 Task: In the  document sepf.odt Select the text and change paragraph spacing to  '1.5' Change page orientation to  'Landscape' Add Page color Navy Blue
Action: Mouse moved to (290, 469)
Screenshot: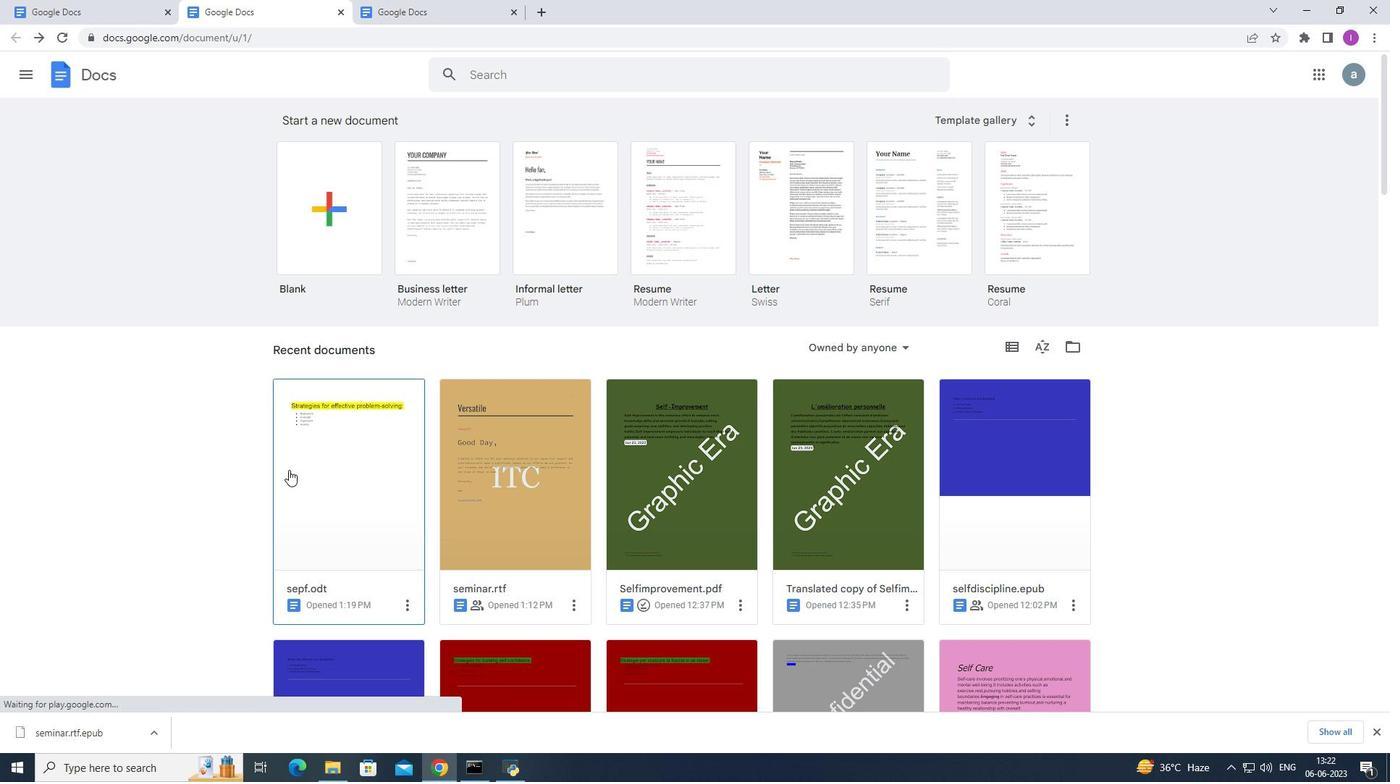 
Action: Mouse pressed left at (290, 469)
Screenshot: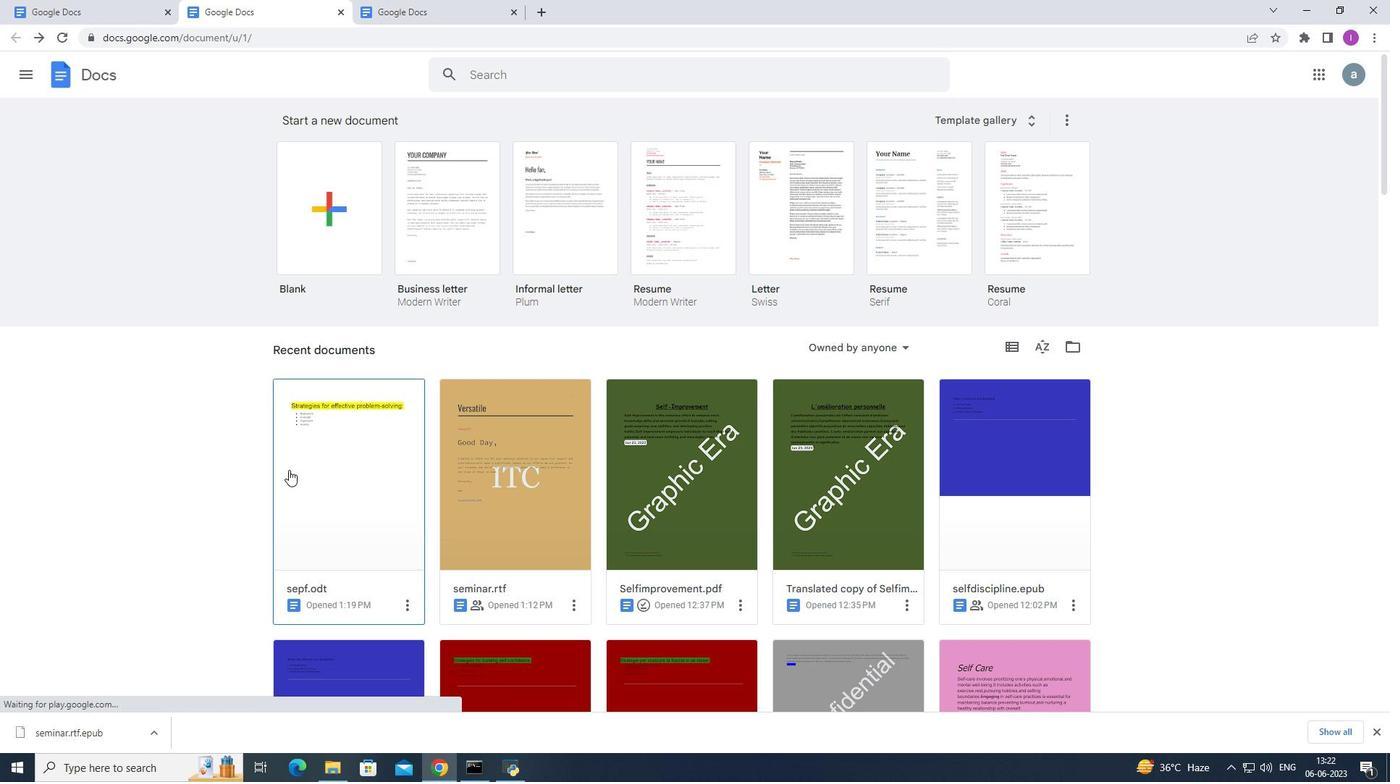 
Action: Mouse moved to (443, 251)
Screenshot: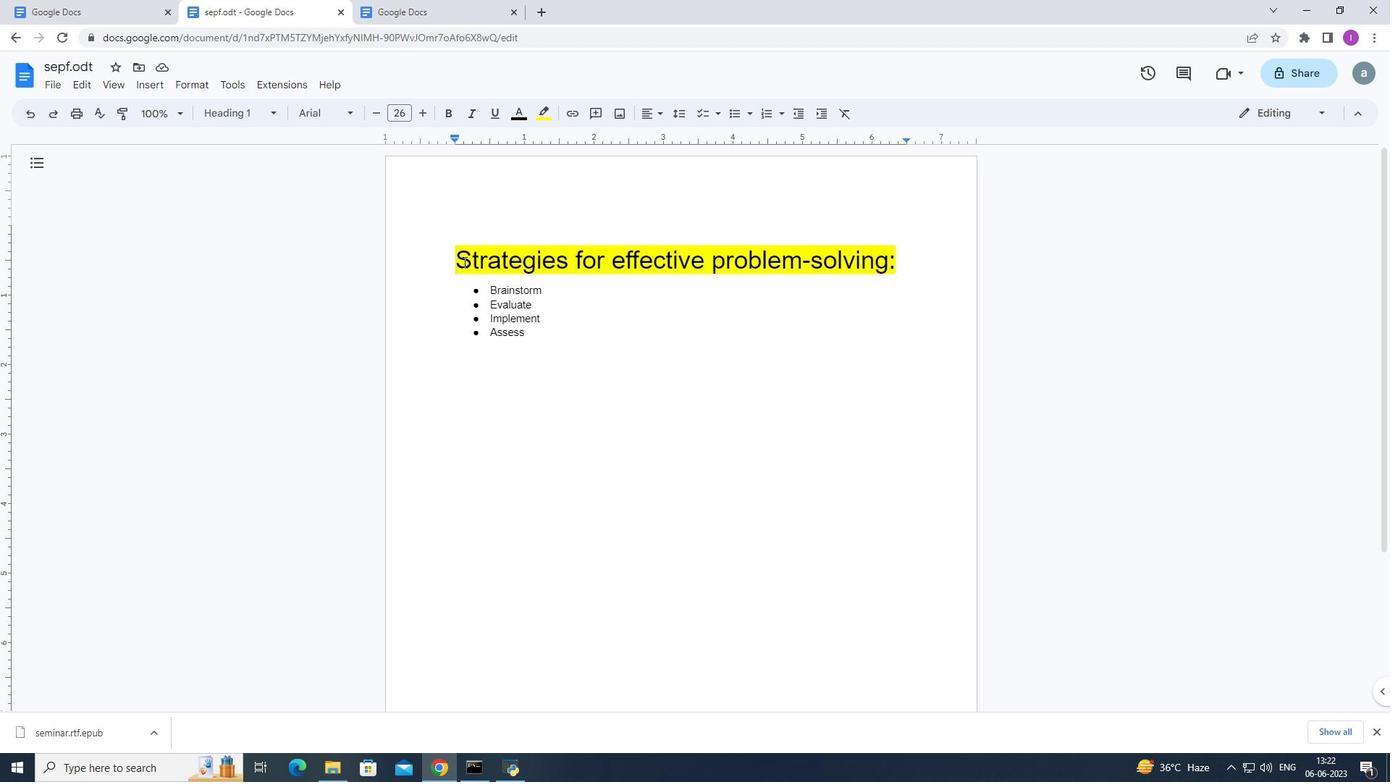 
Action: Mouse pressed left at (443, 251)
Screenshot: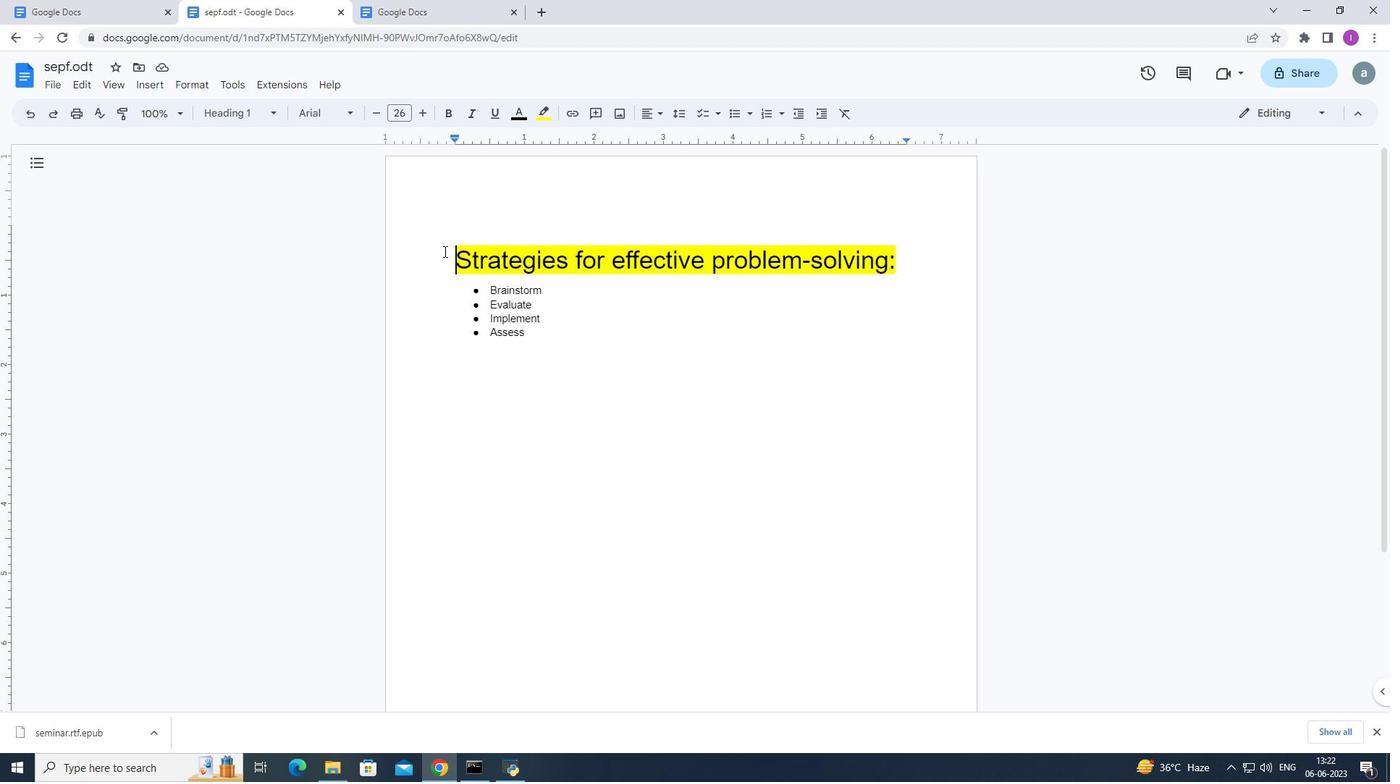 
Action: Mouse moved to (669, 112)
Screenshot: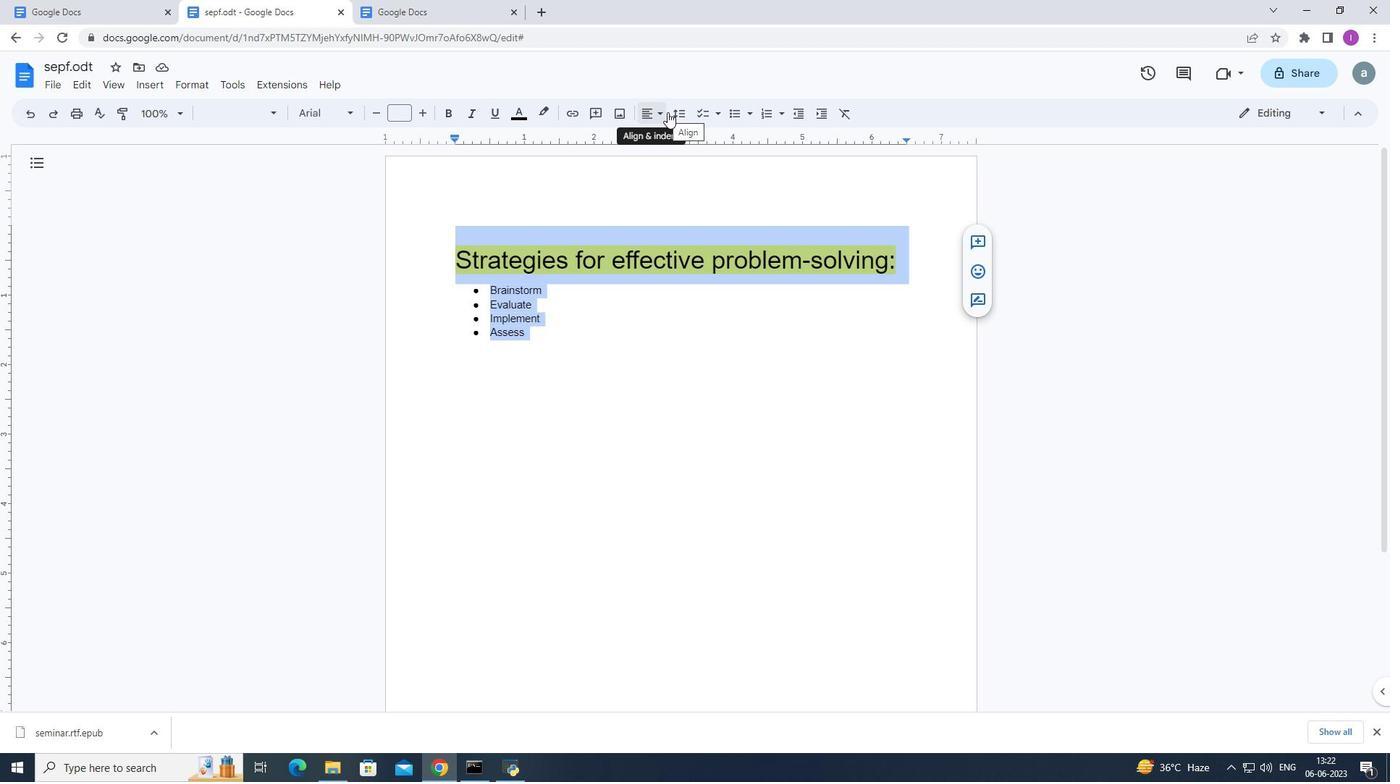 
Action: Mouse pressed left at (669, 112)
Screenshot: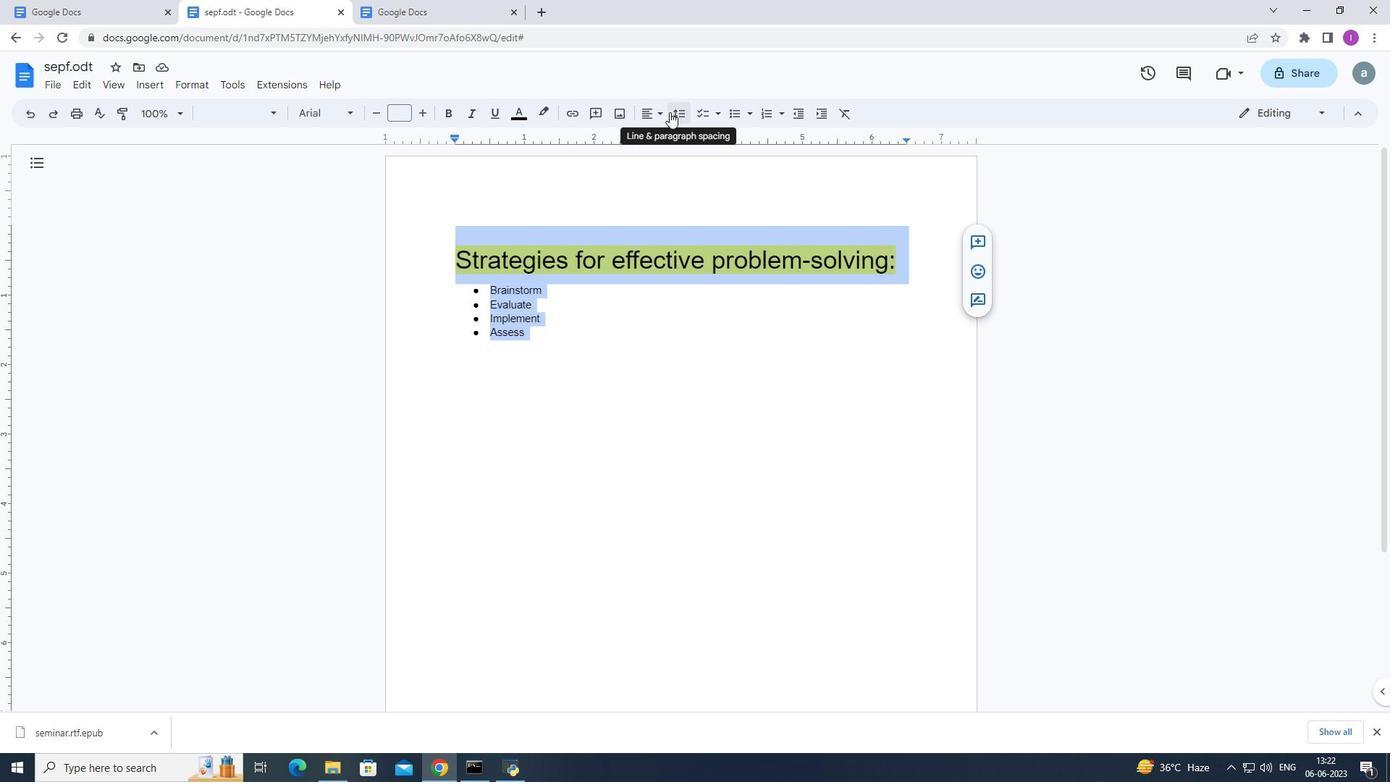 
Action: Mouse moved to (700, 180)
Screenshot: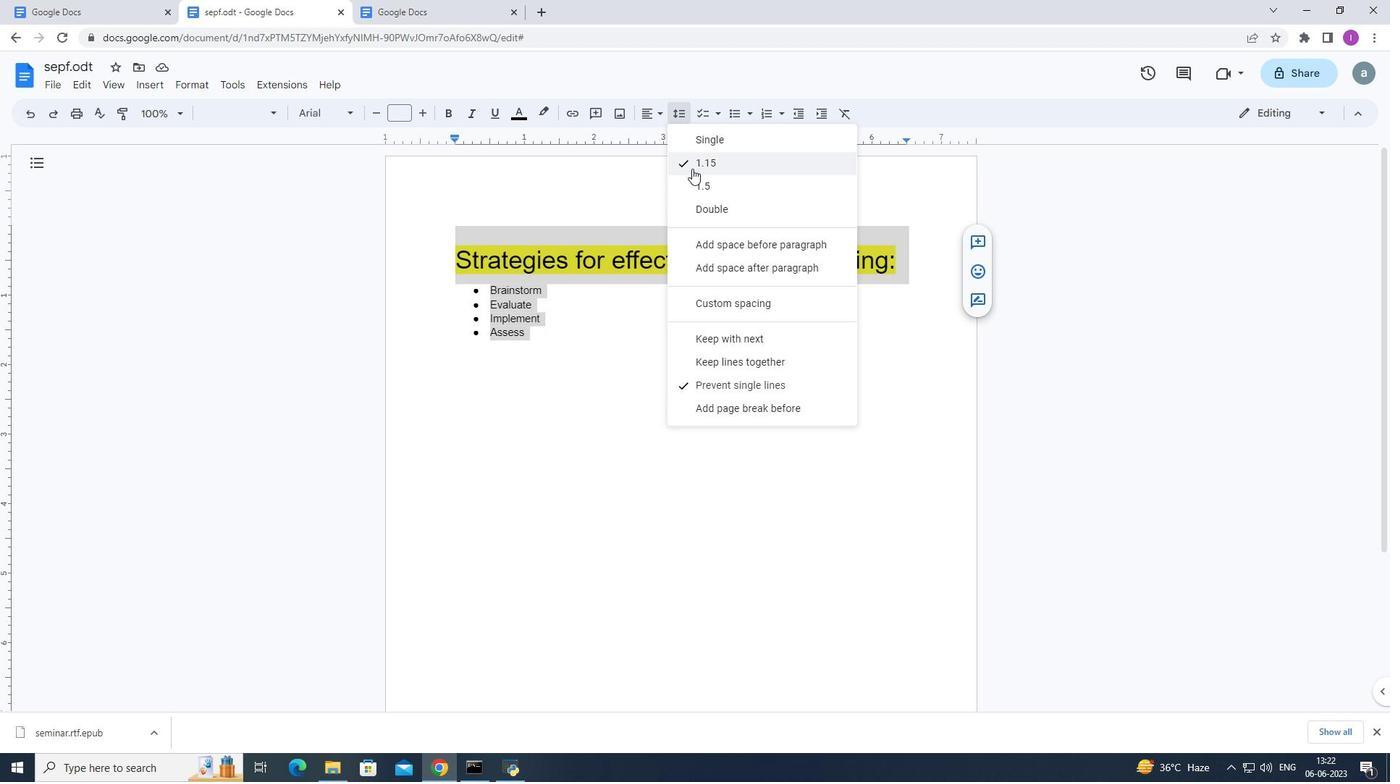 
Action: Mouse pressed left at (700, 180)
Screenshot: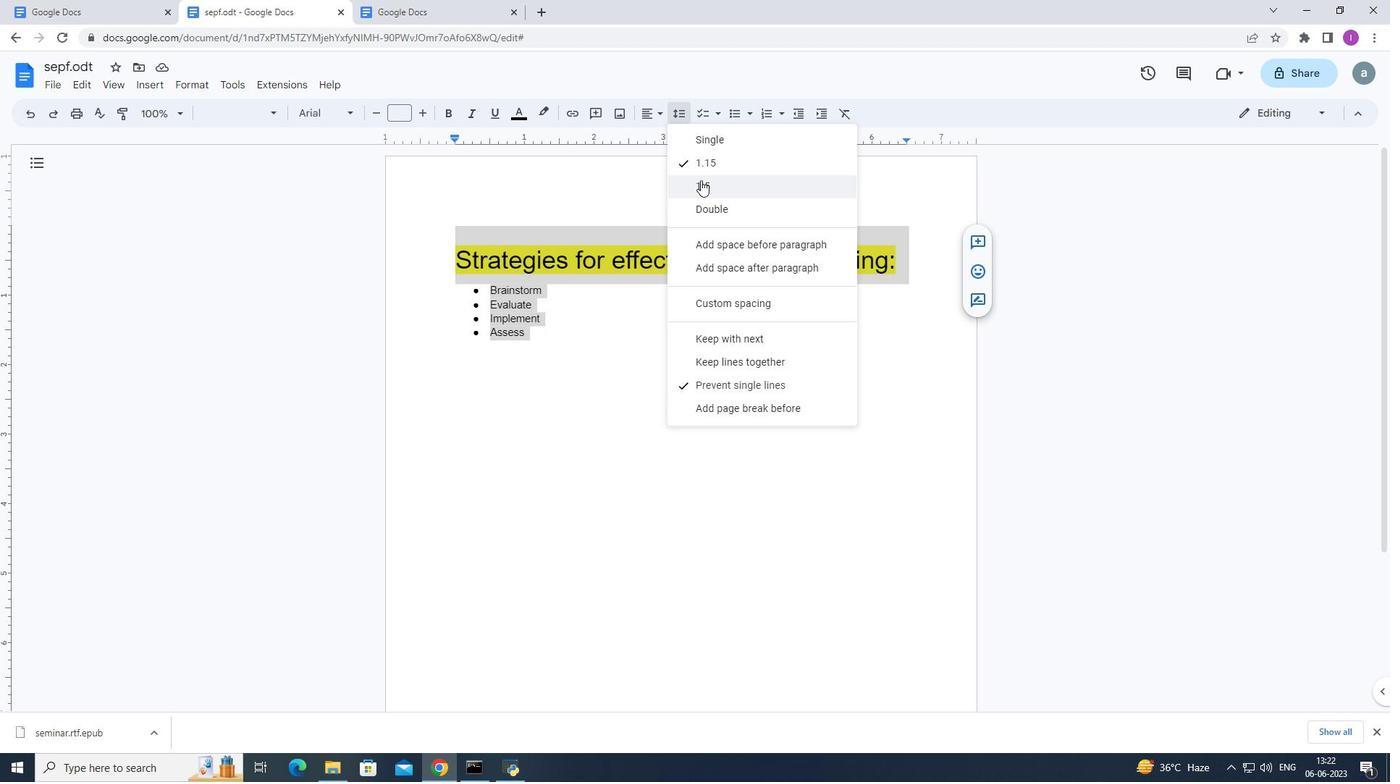 
Action: Mouse moved to (414, 254)
Screenshot: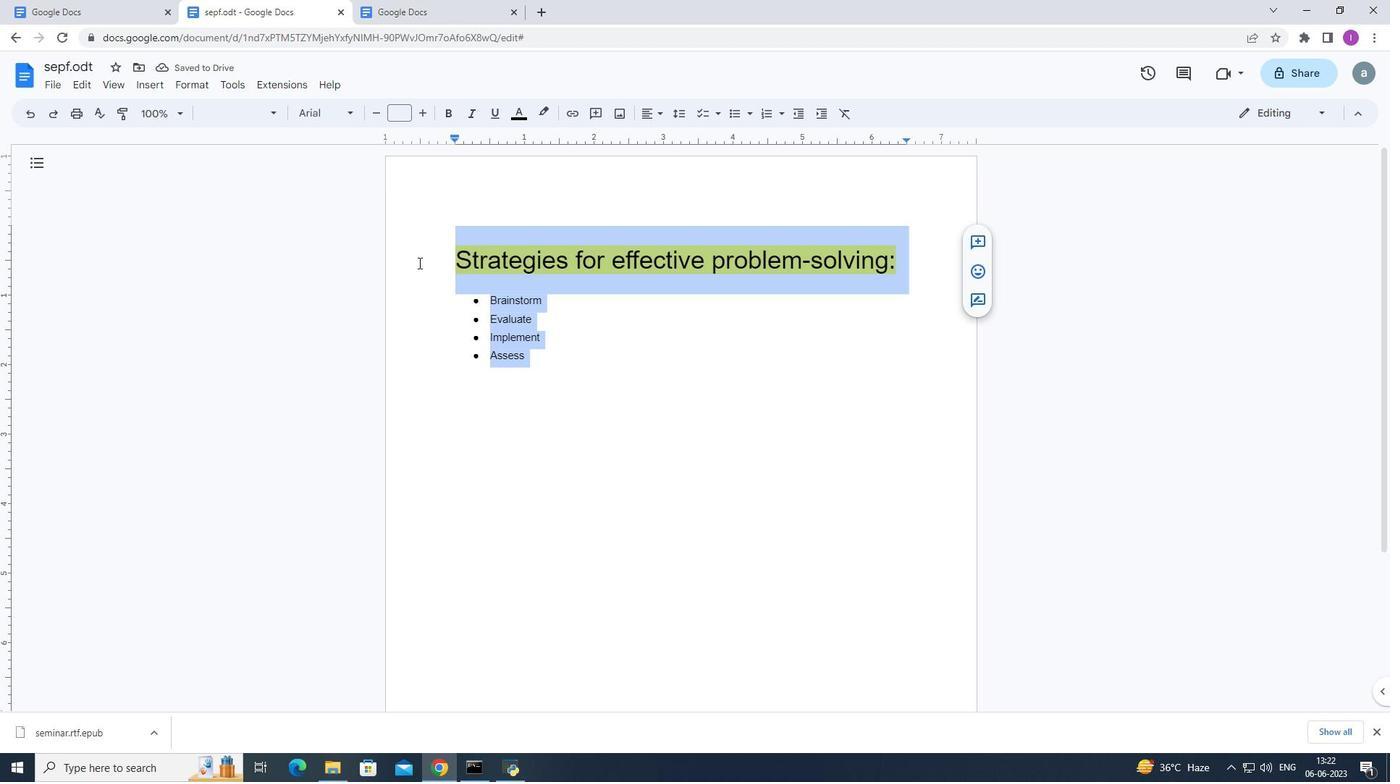 
Action: Mouse pressed left at (414, 254)
Screenshot: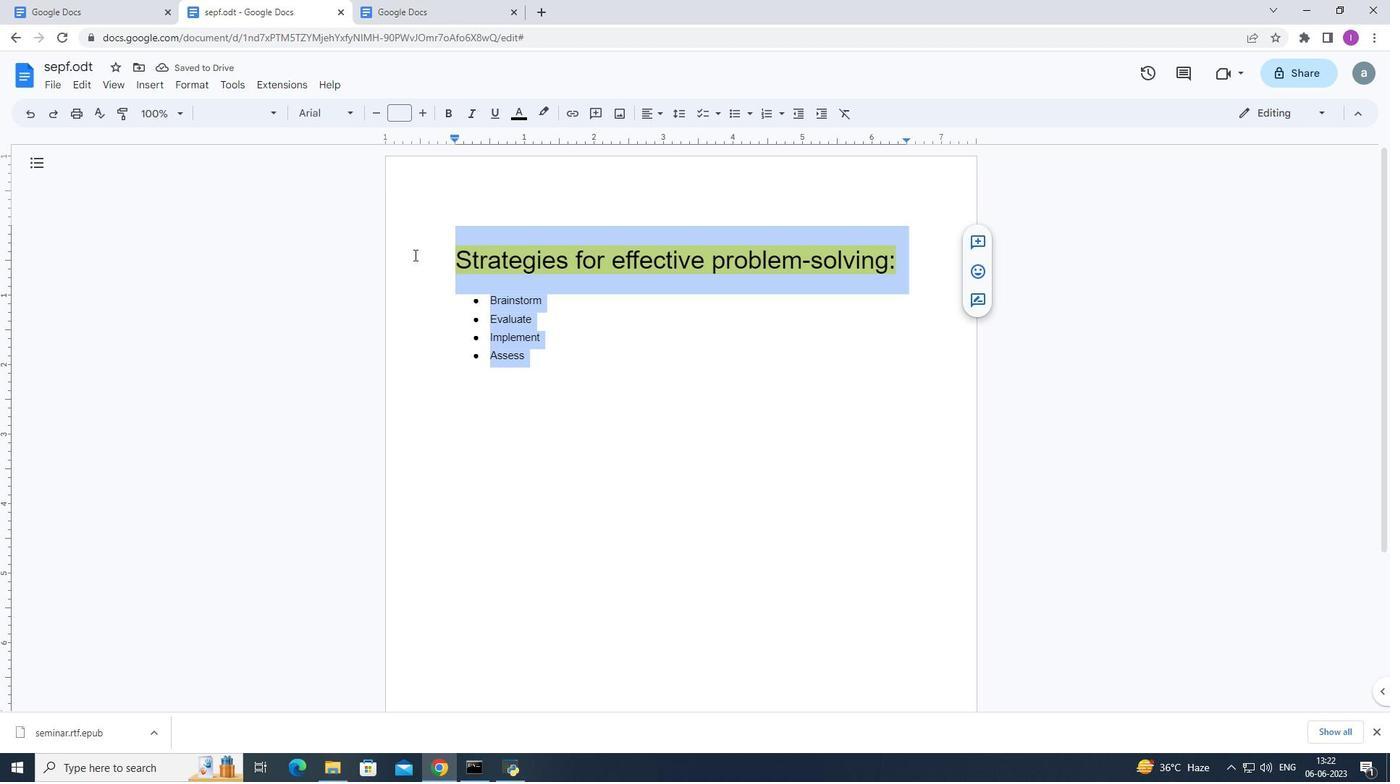 
Action: Mouse moved to (52, 82)
Screenshot: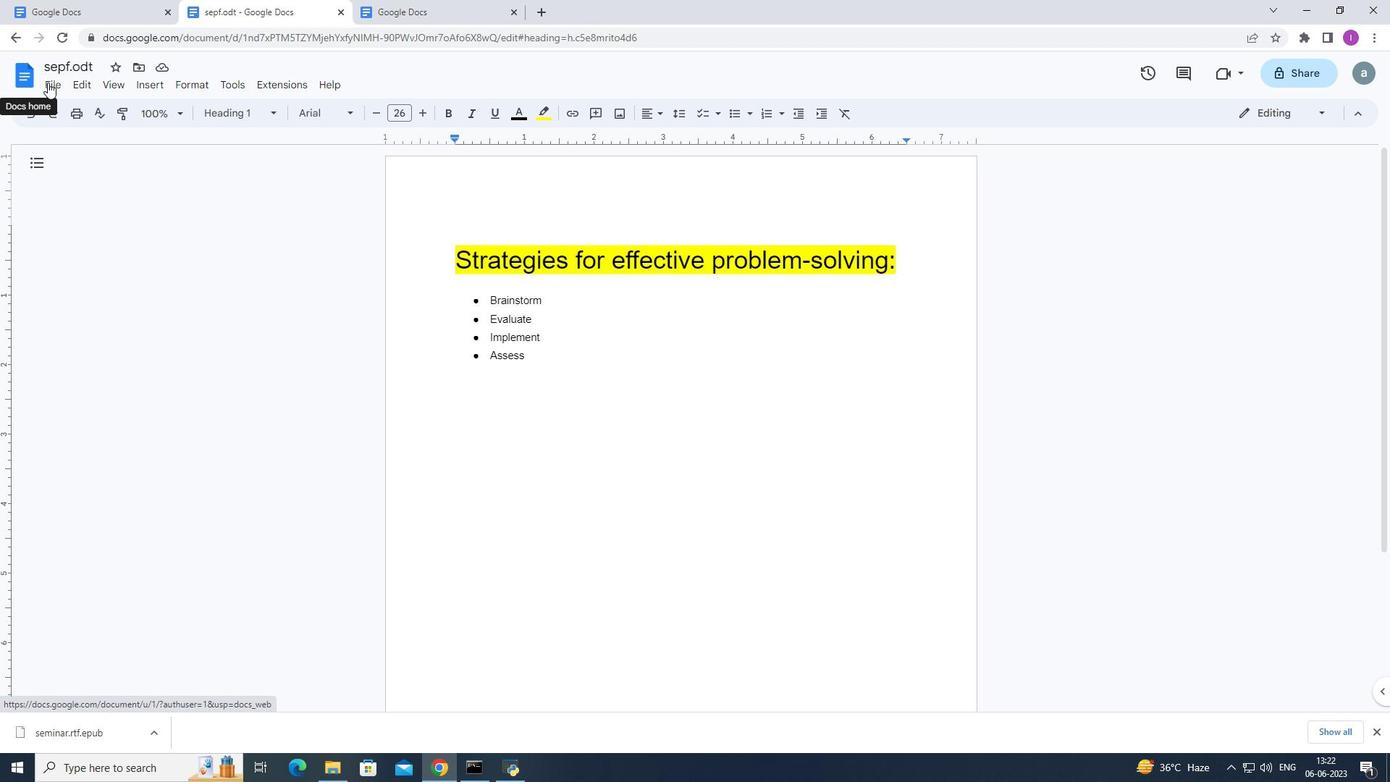 
Action: Mouse pressed left at (52, 82)
Screenshot: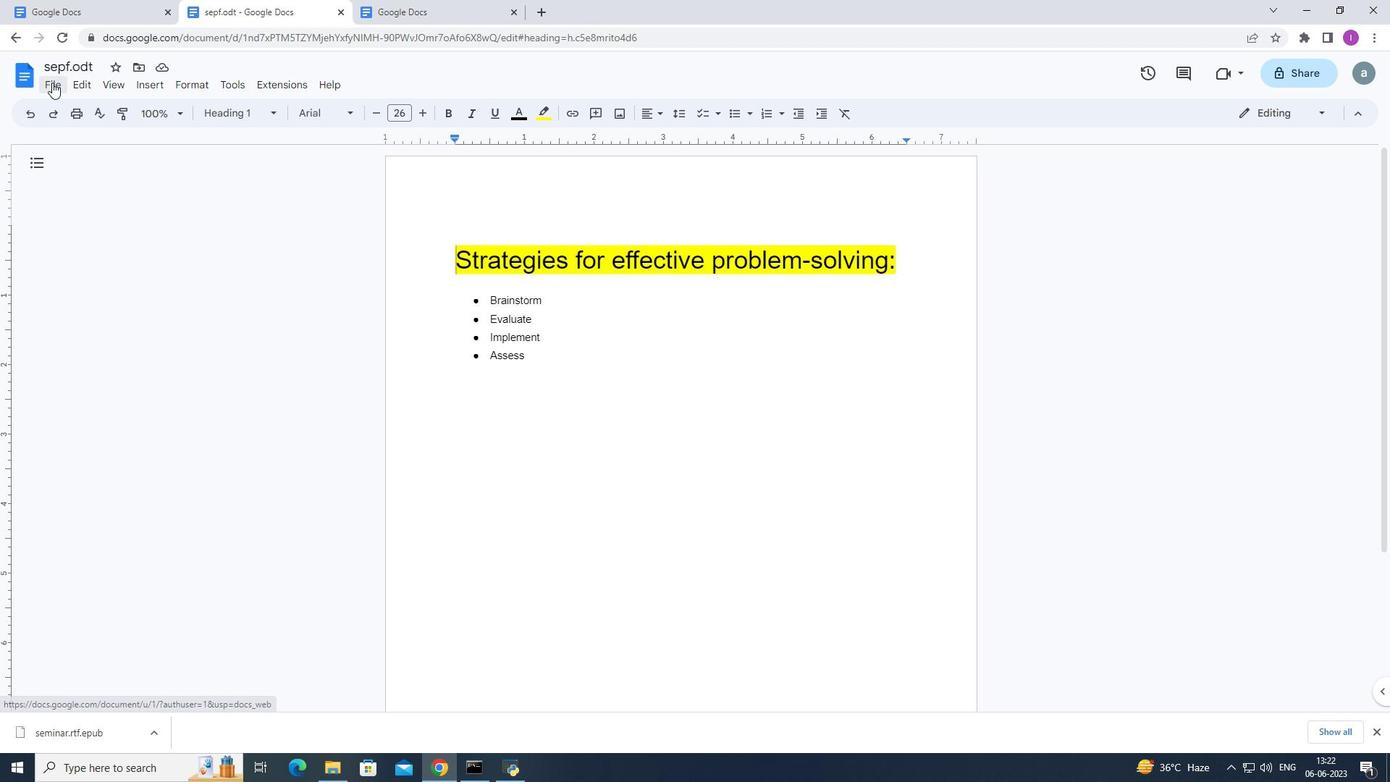 
Action: Mouse moved to (92, 478)
Screenshot: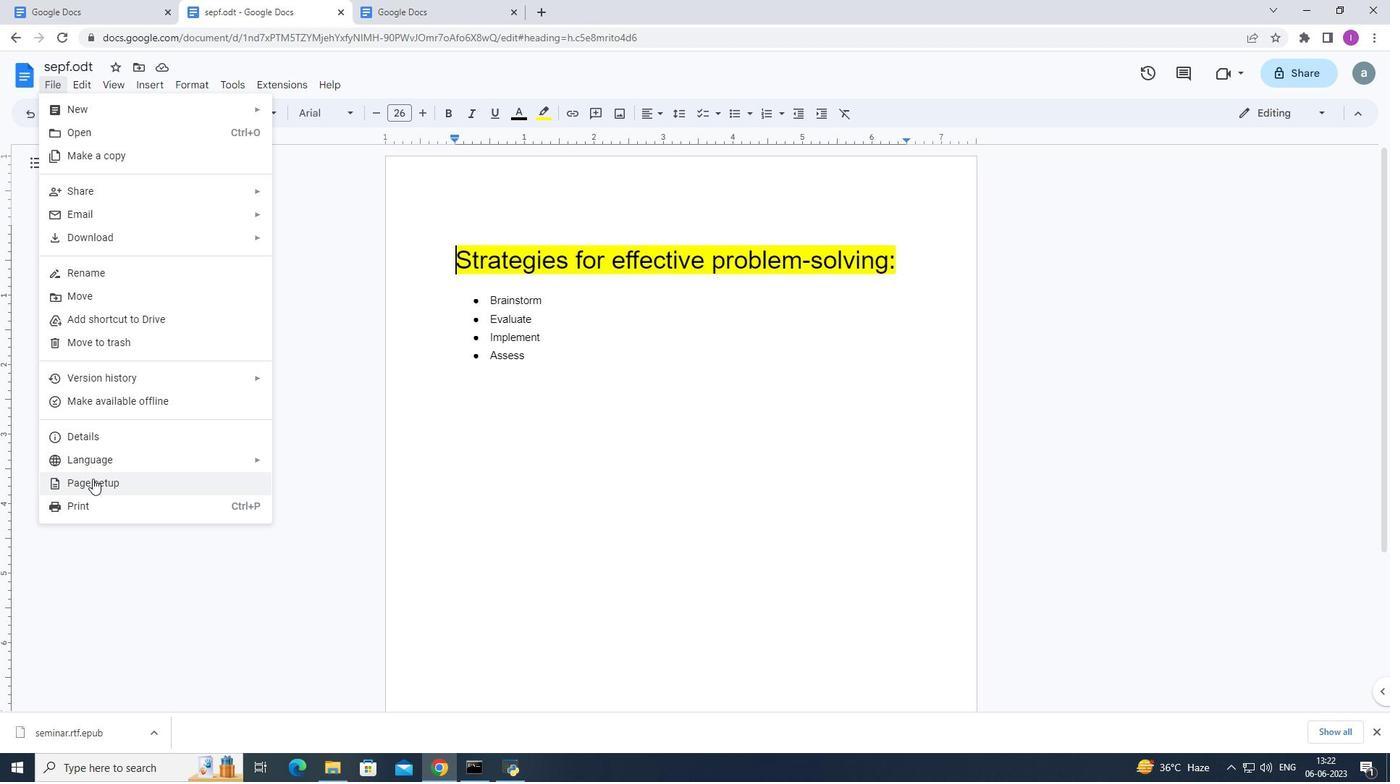 
Action: Mouse pressed left at (92, 478)
Screenshot: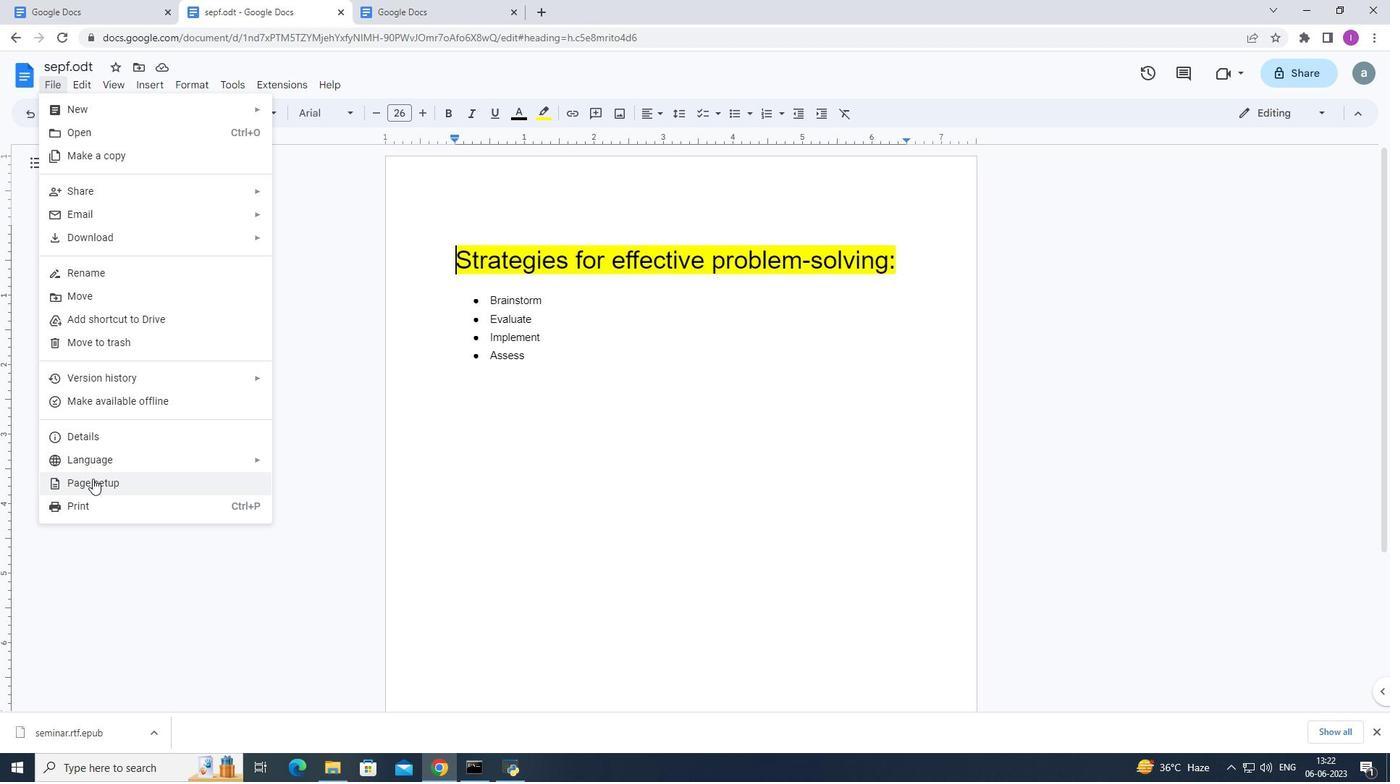 
Action: Mouse moved to (669, 363)
Screenshot: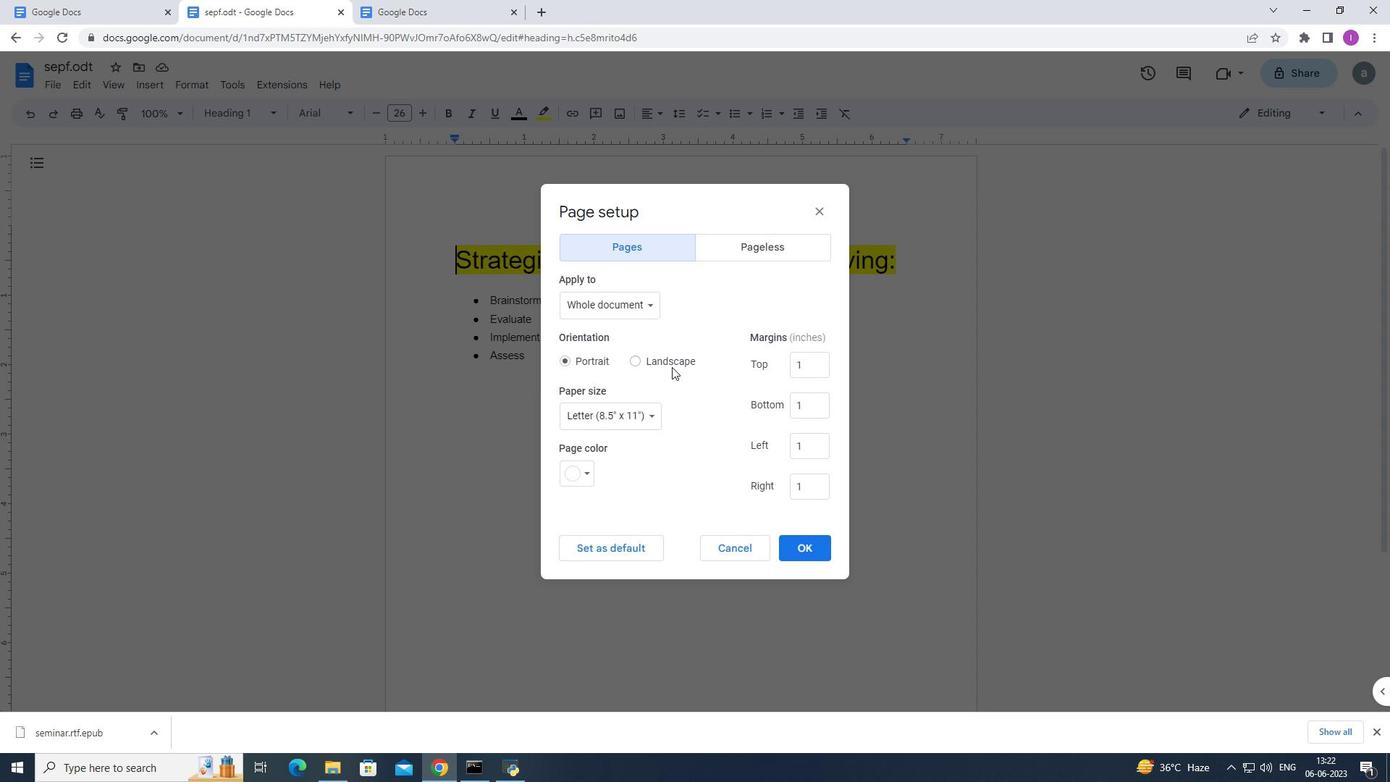 
Action: Mouse pressed left at (669, 363)
Screenshot: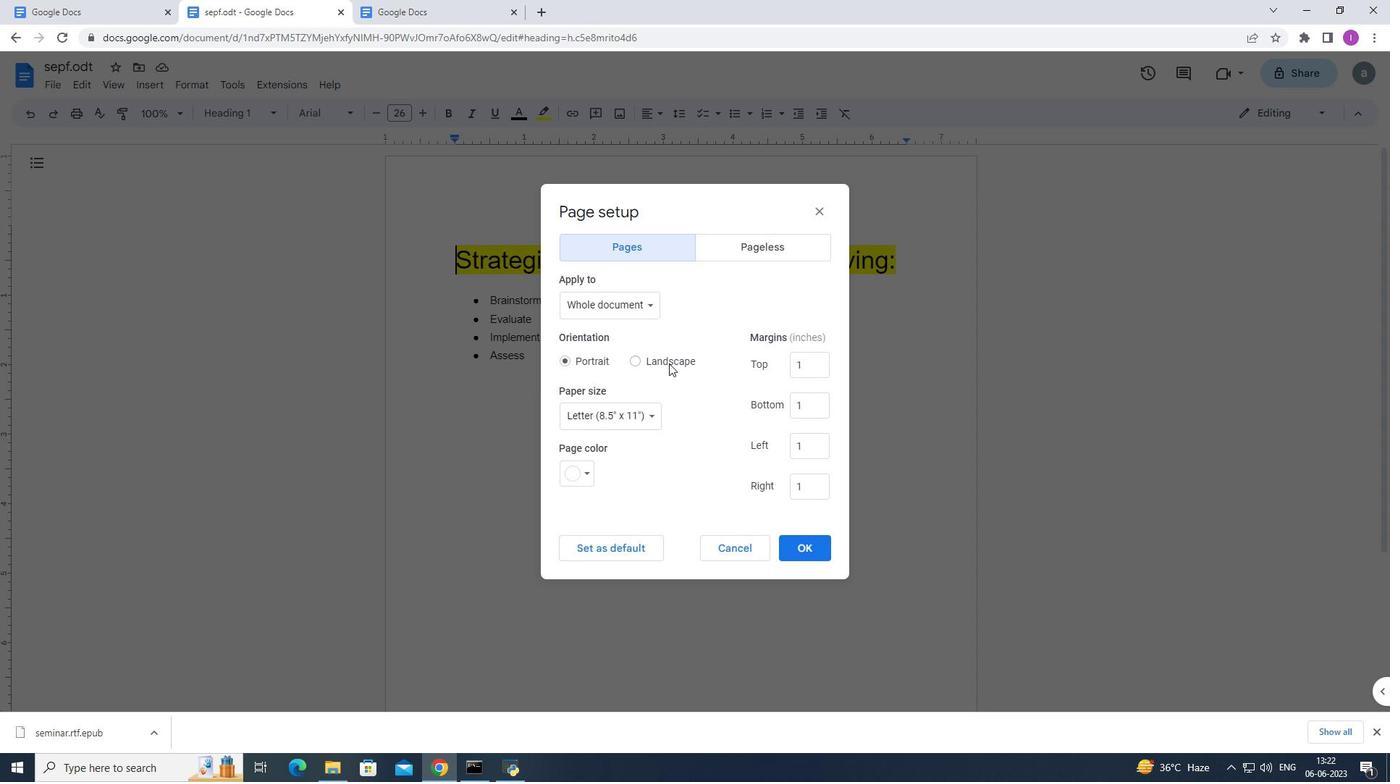 
Action: Mouse moved to (587, 472)
Screenshot: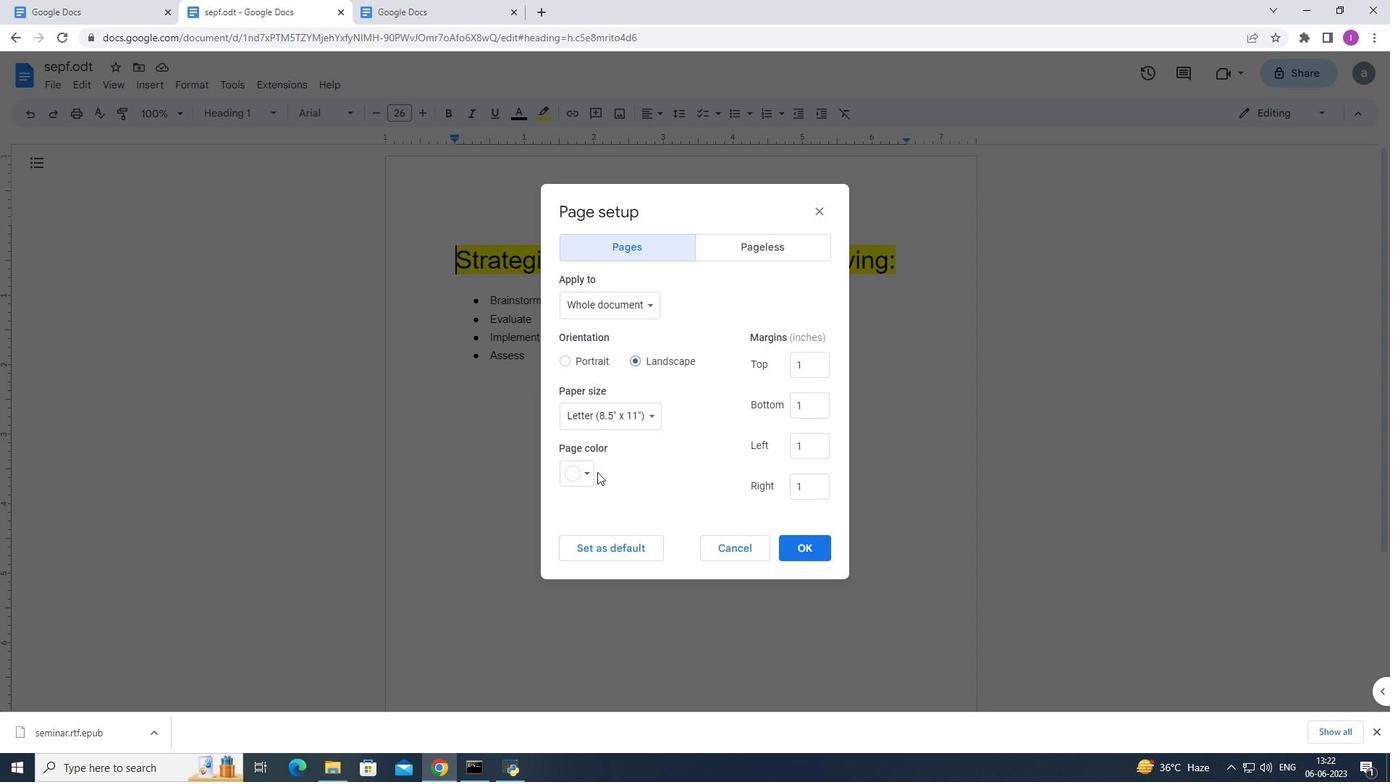 
Action: Mouse pressed left at (587, 472)
Screenshot: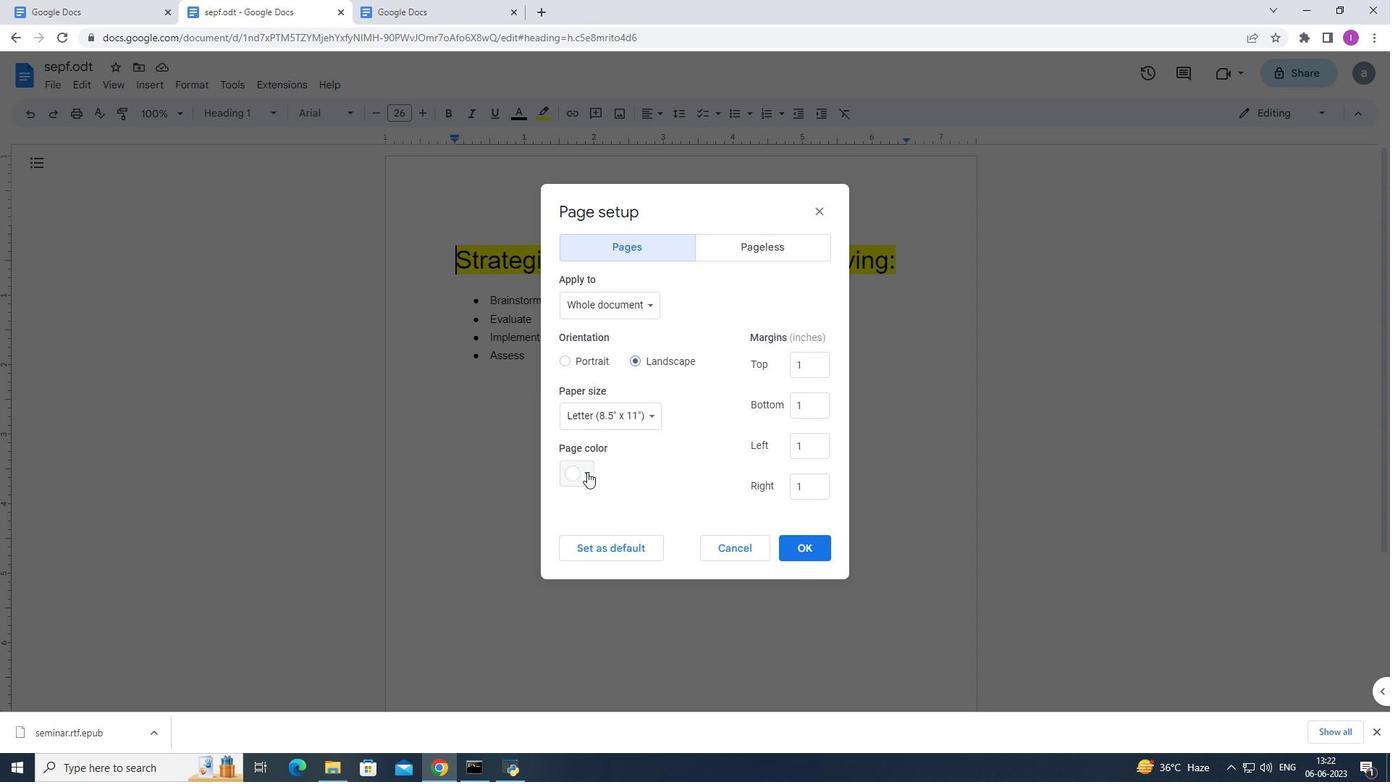 
Action: Mouse moved to (576, 645)
Screenshot: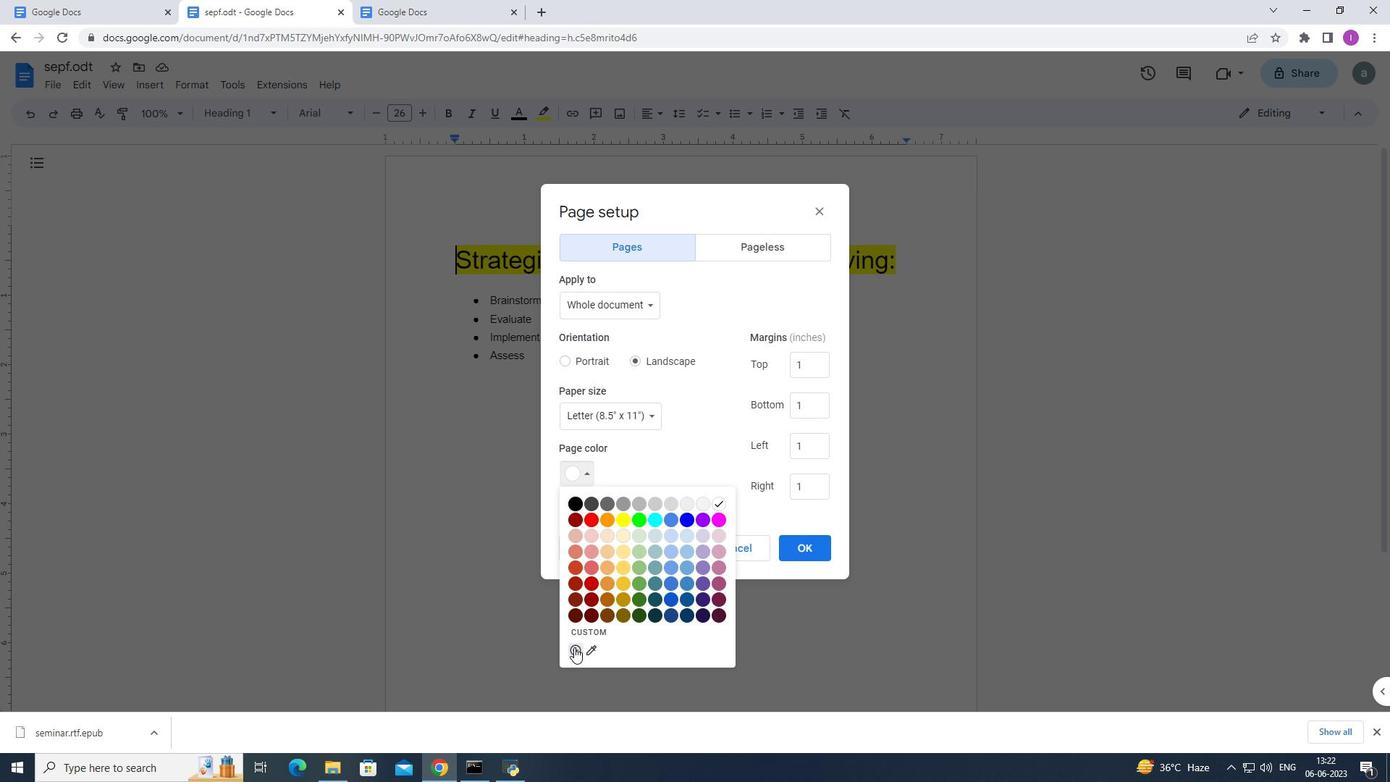 
Action: Mouse pressed left at (576, 645)
Screenshot: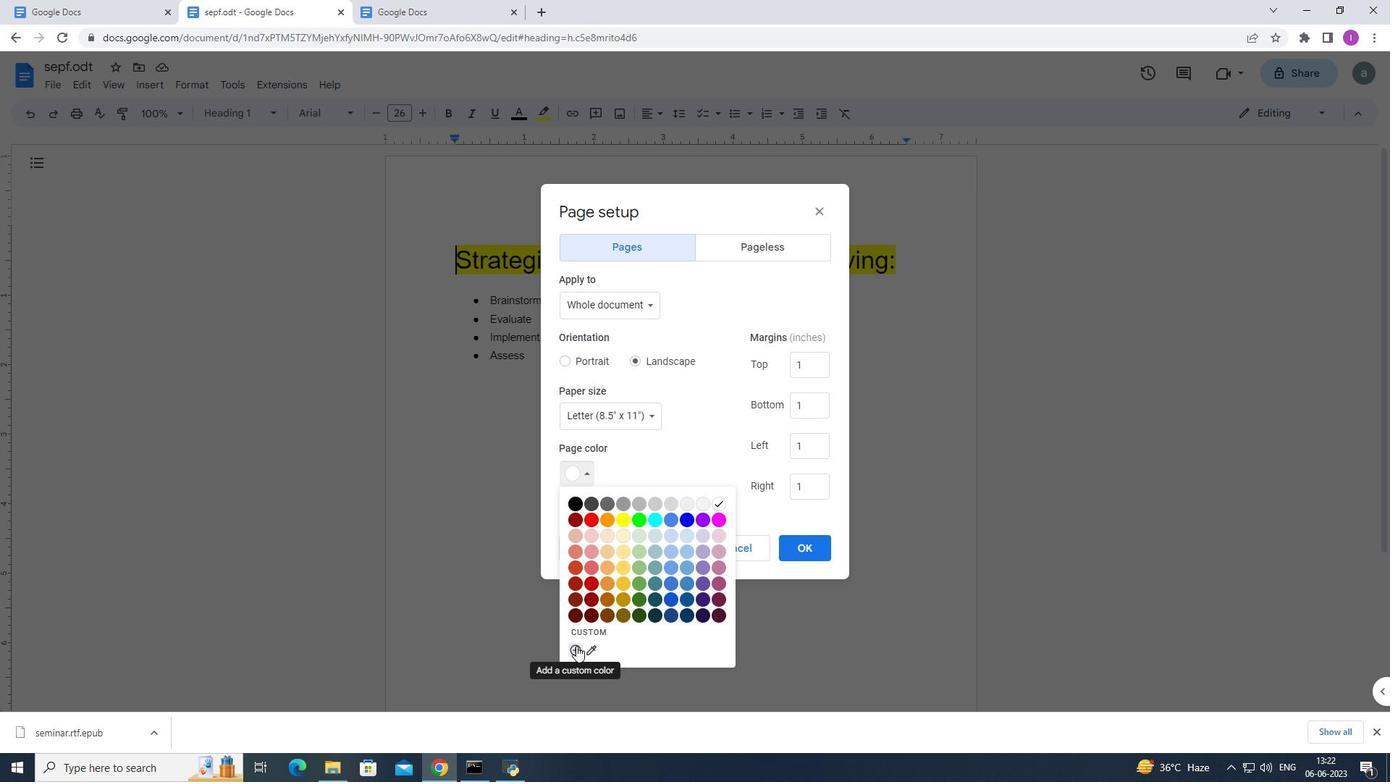 
Action: Mouse moved to (706, 388)
Screenshot: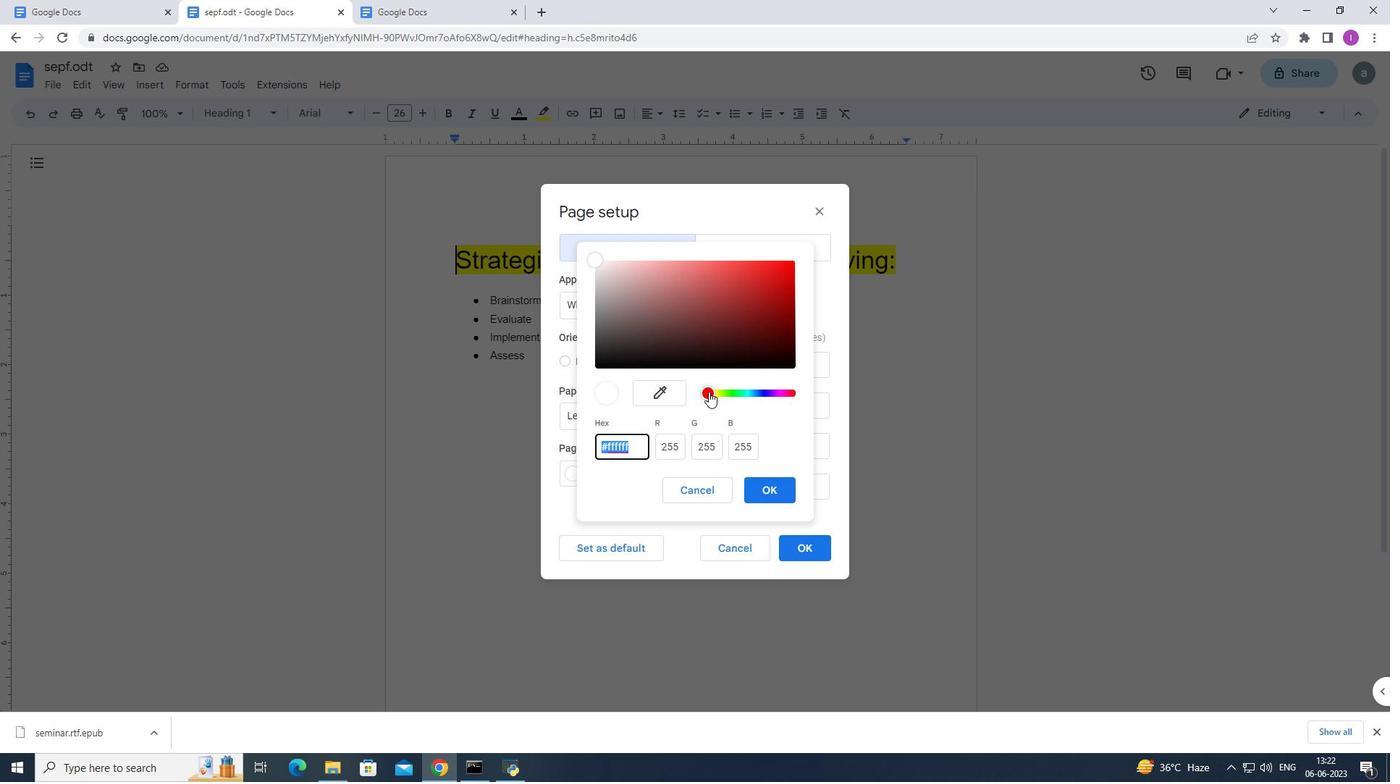 
Action: Mouse pressed left at (706, 388)
Screenshot: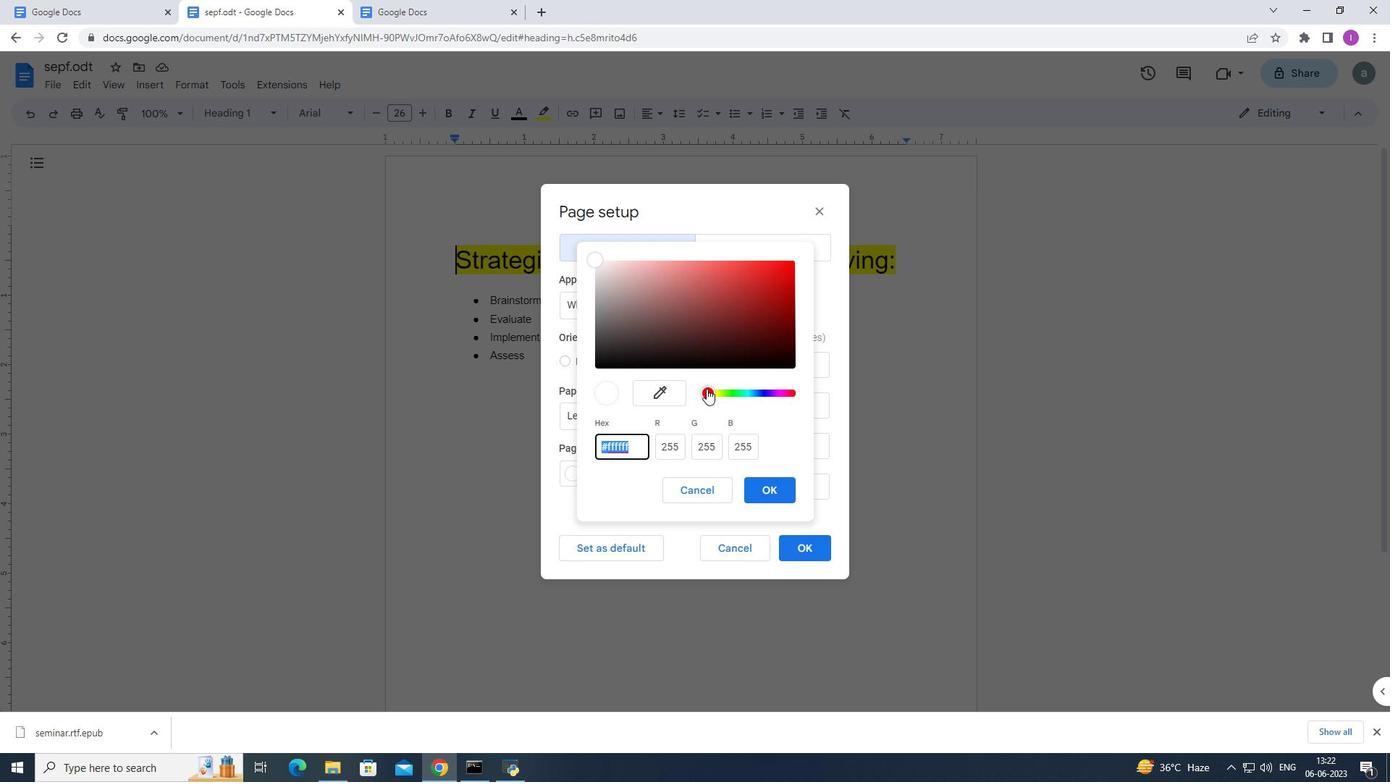 
Action: Mouse moved to (772, 290)
Screenshot: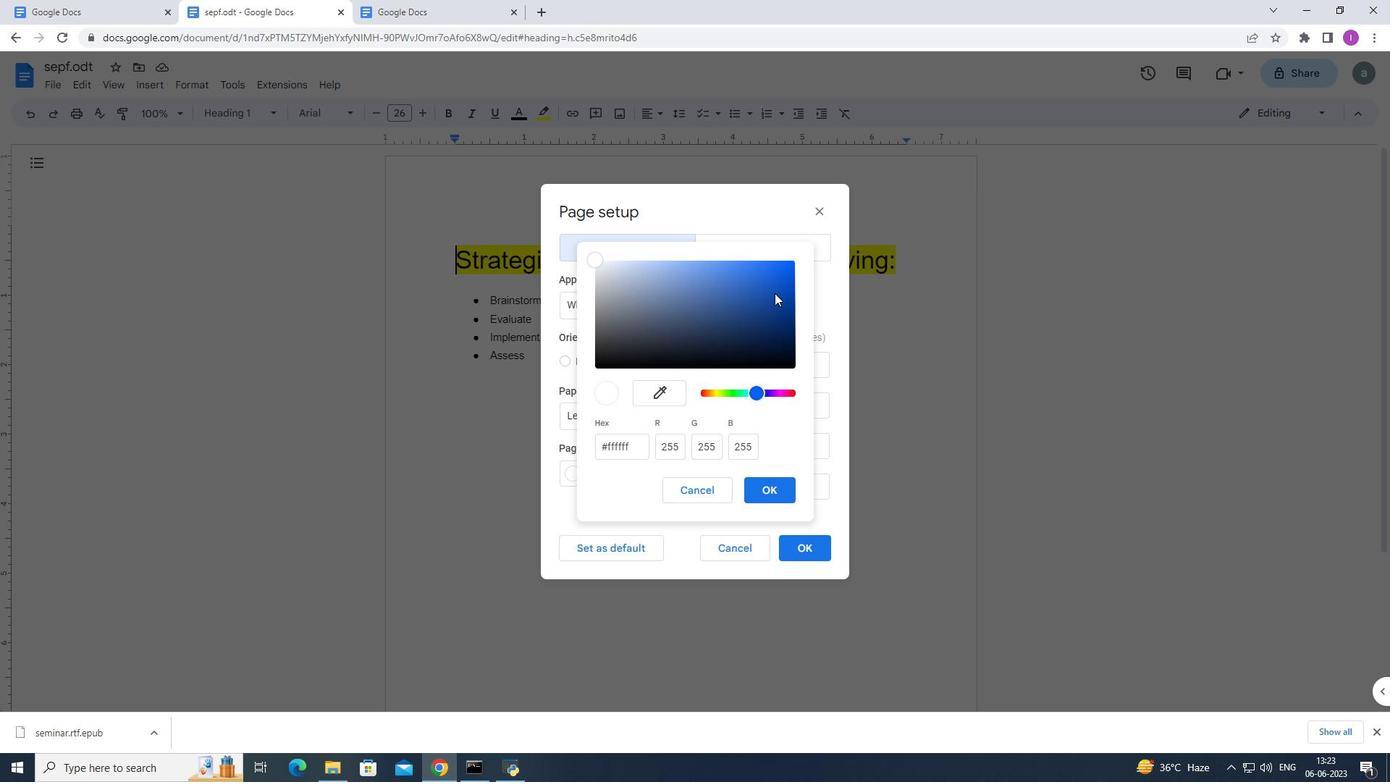 
Action: Mouse pressed left at (772, 290)
Screenshot: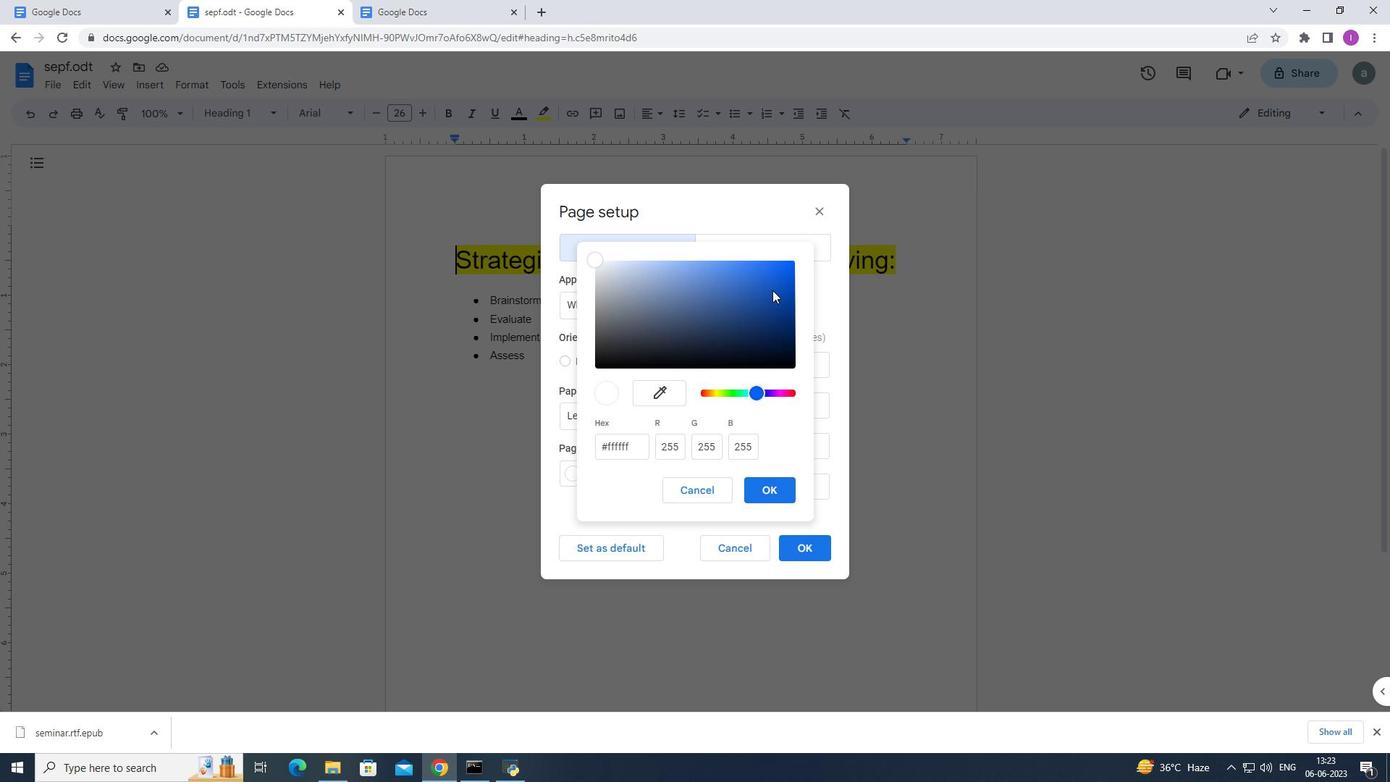 
Action: Mouse moved to (762, 270)
Screenshot: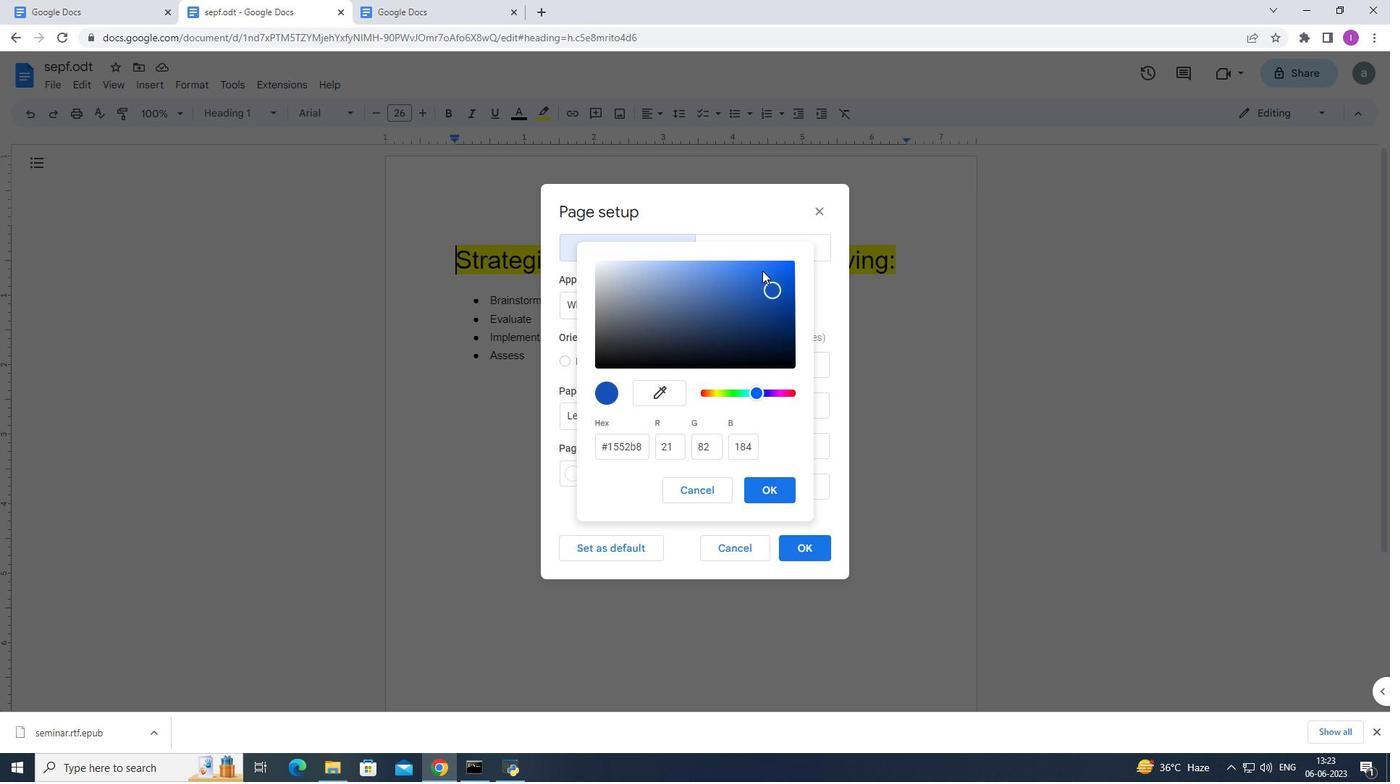 
Action: Mouse pressed left at (762, 270)
Screenshot: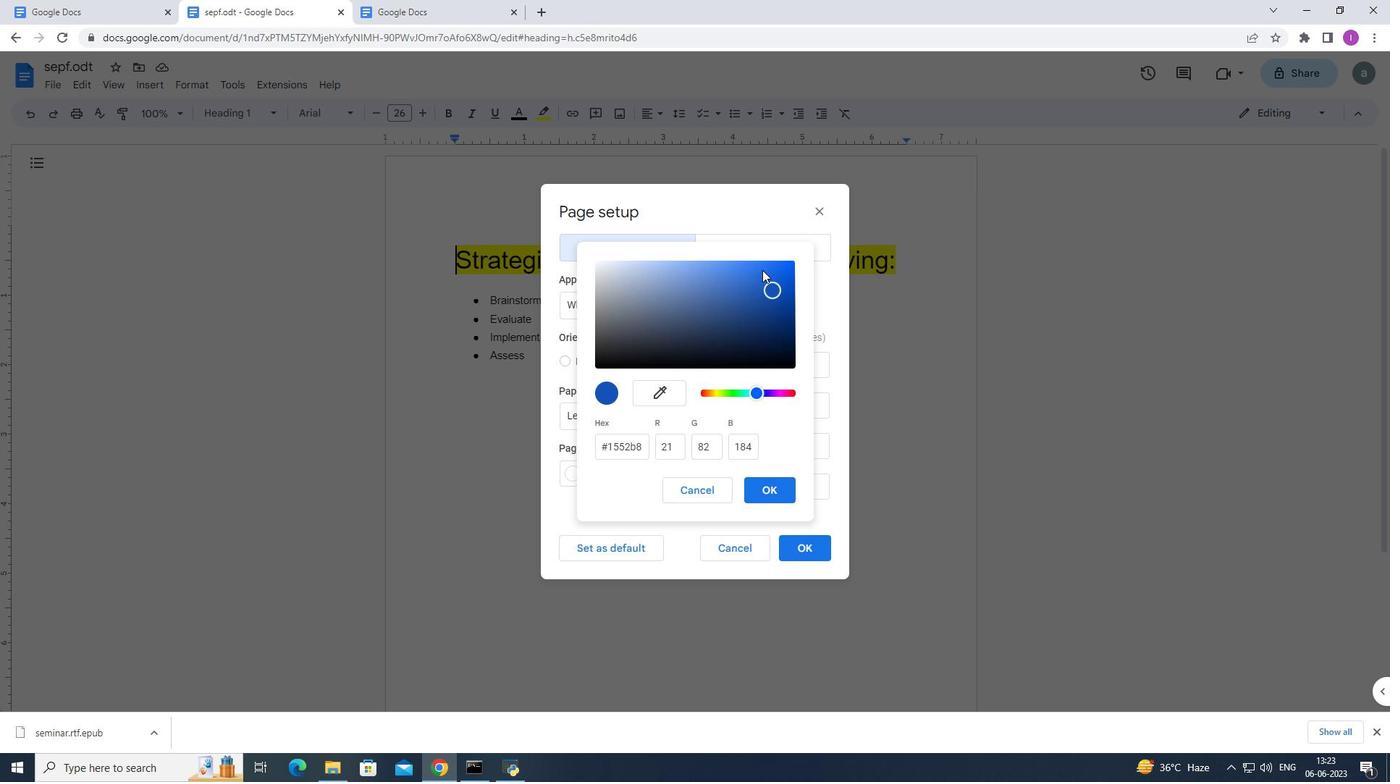 
Action: Mouse moved to (790, 270)
Screenshot: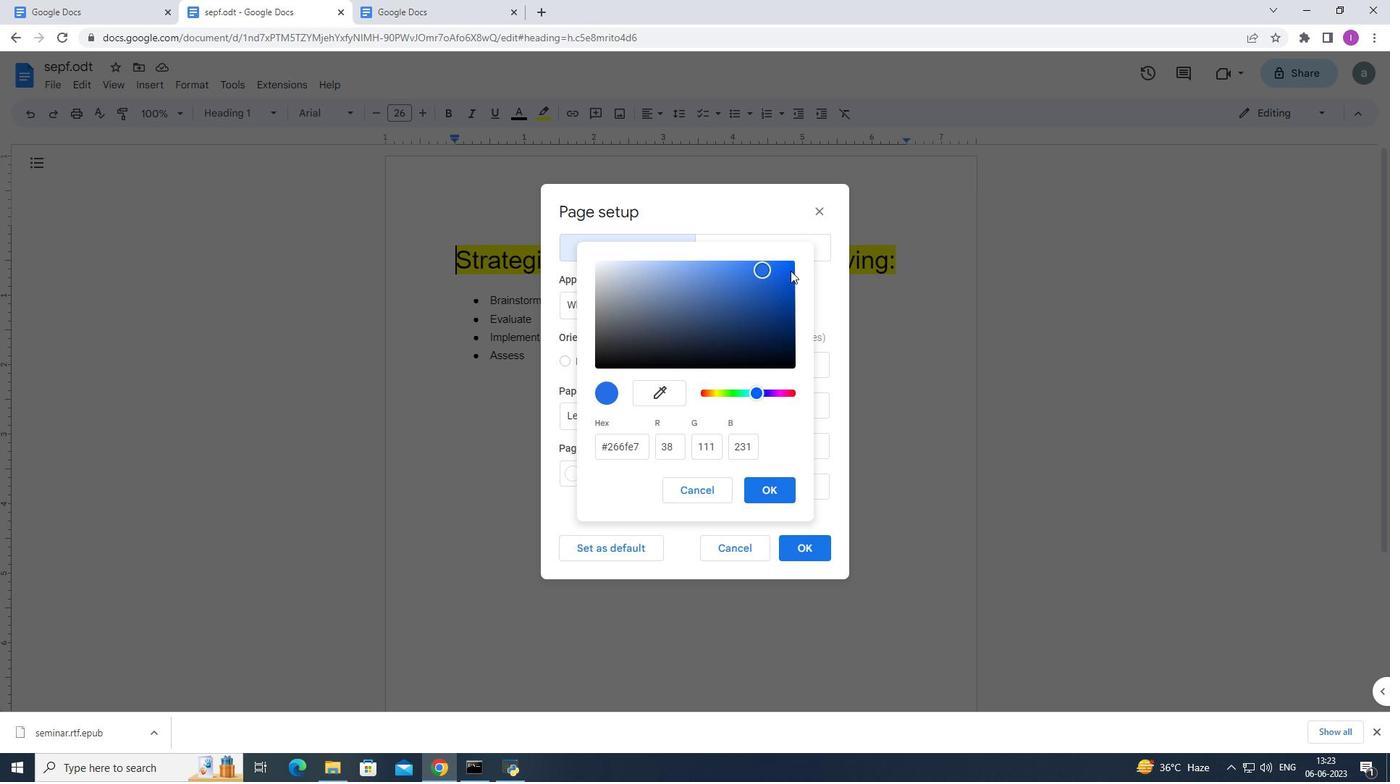 
Action: Mouse pressed left at (790, 270)
Screenshot: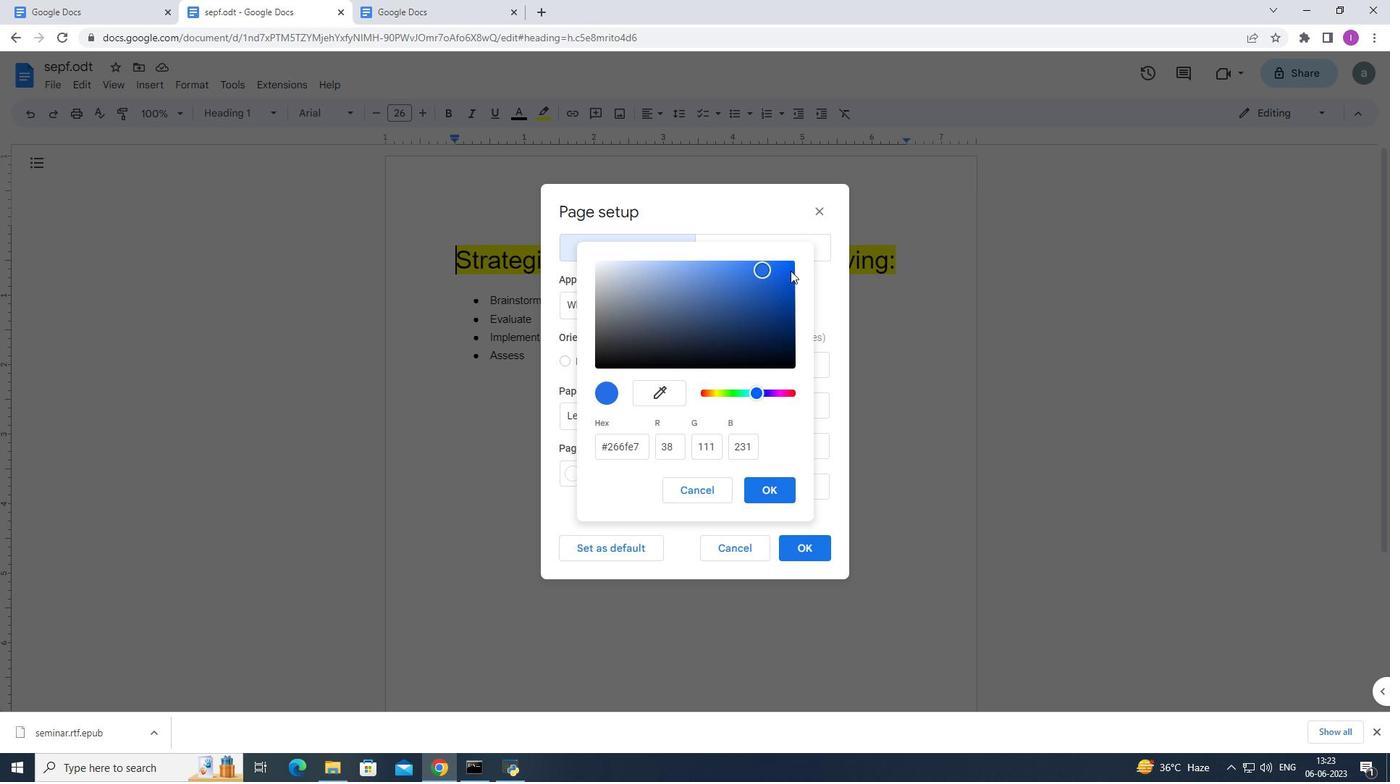 
Action: Mouse moved to (774, 488)
Screenshot: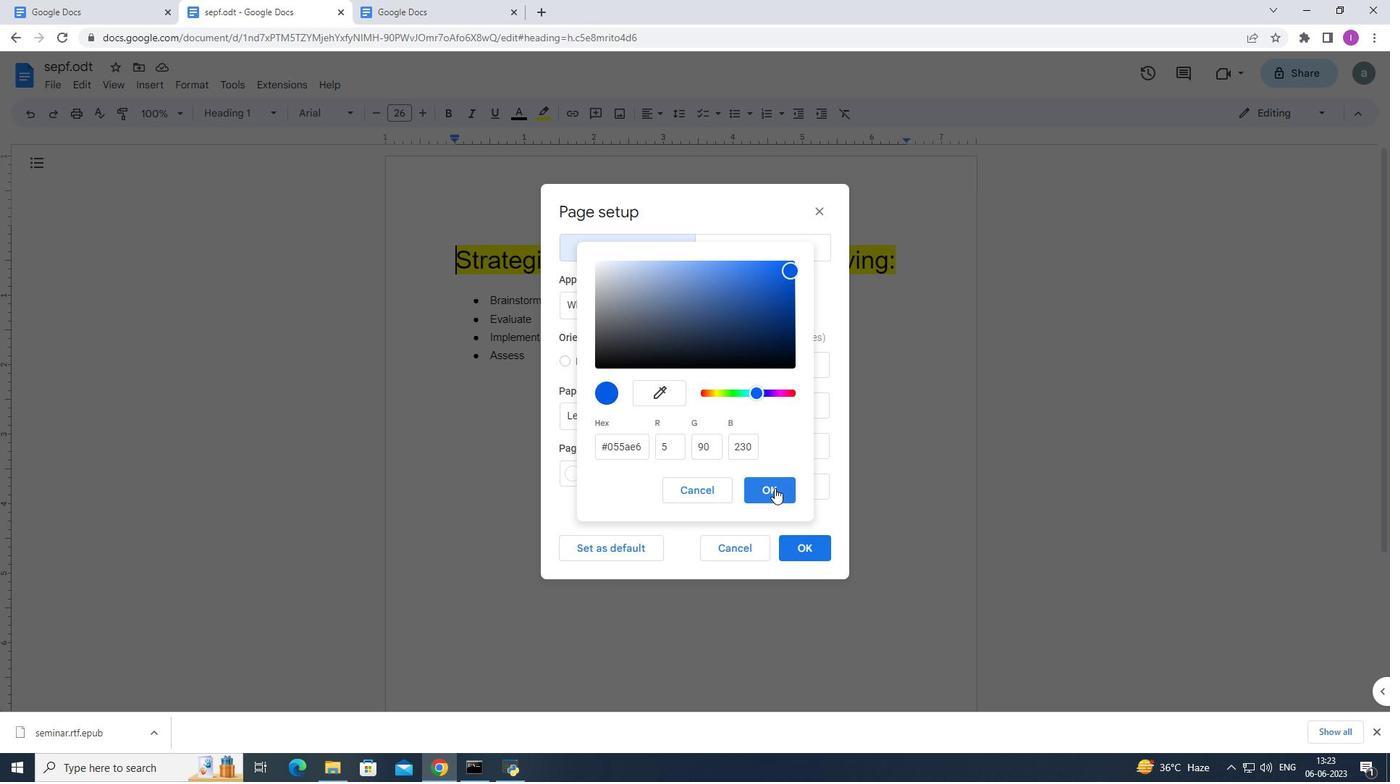 
Action: Mouse pressed left at (774, 488)
Screenshot: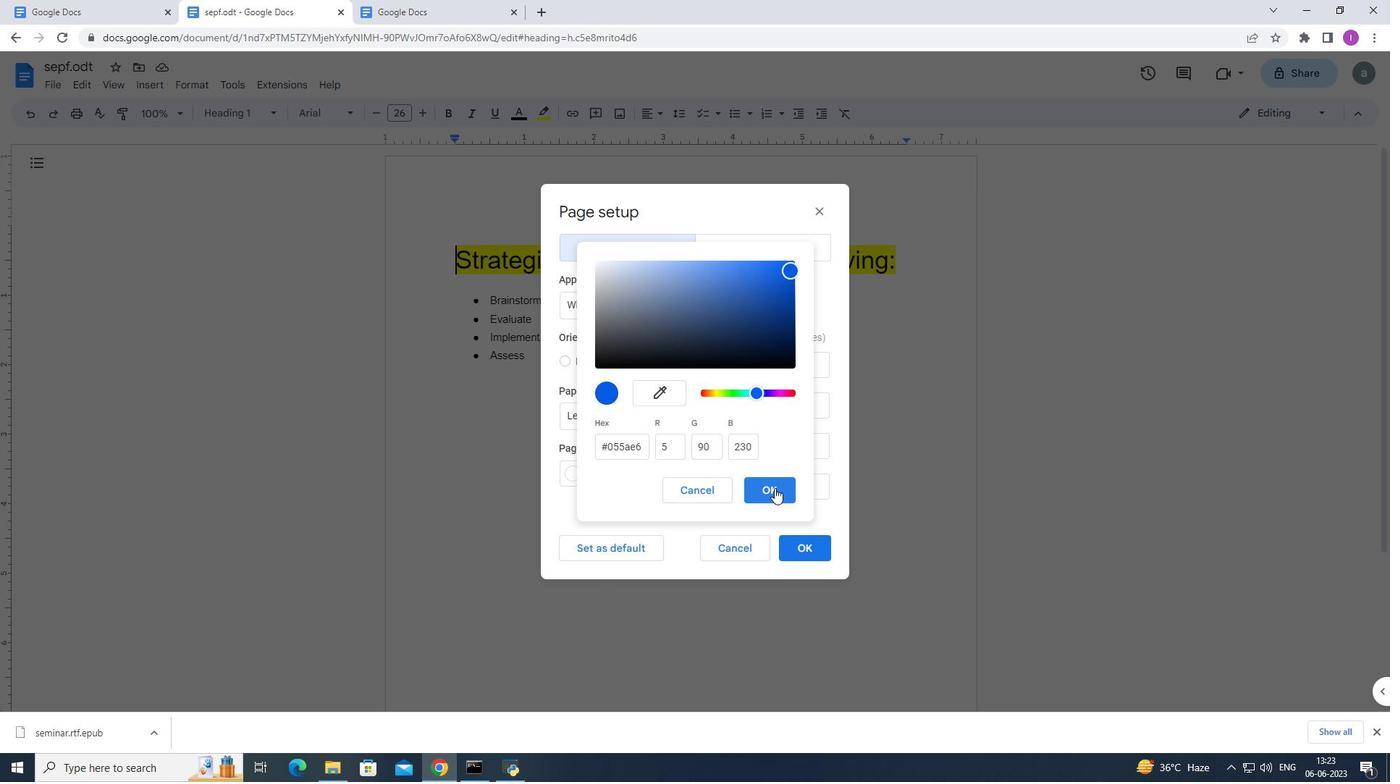 
Action: Mouse moved to (812, 552)
Screenshot: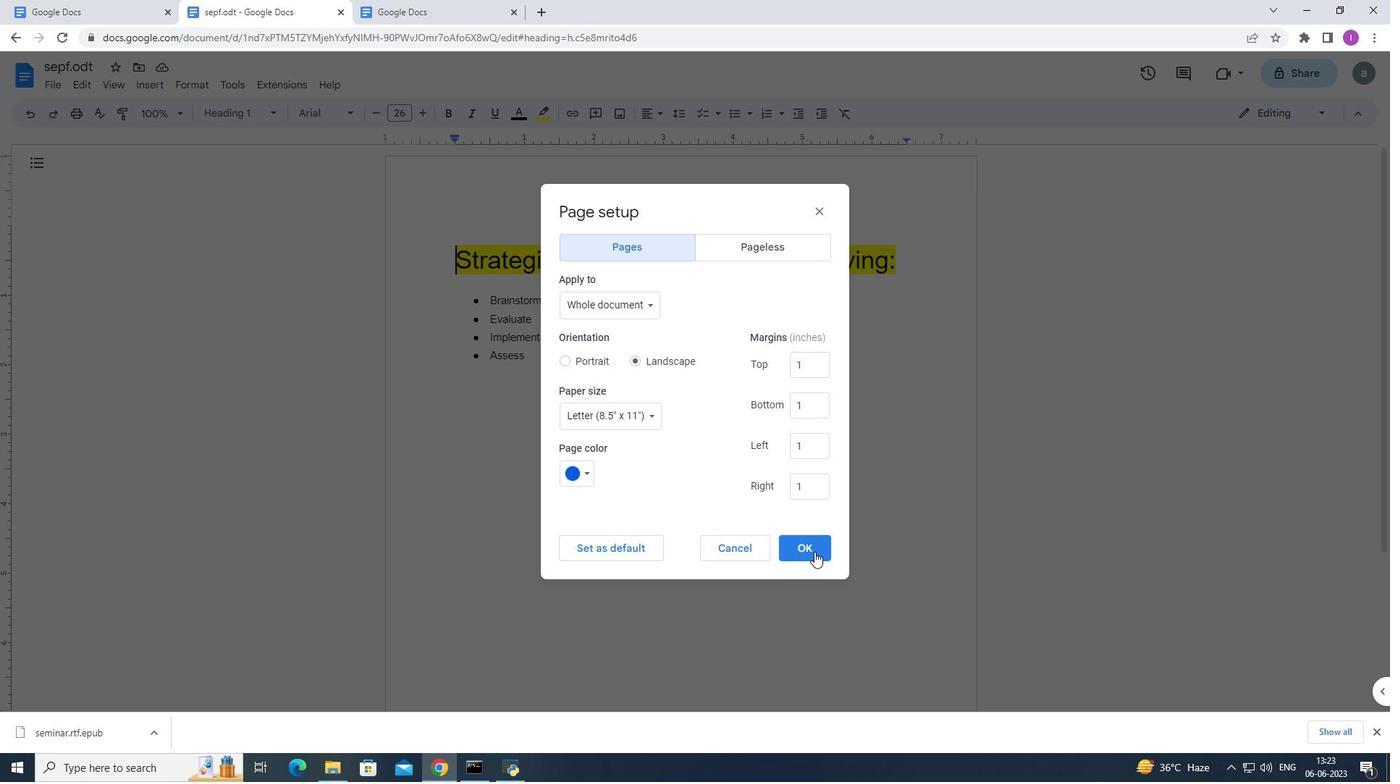 
Action: Mouse pressed left at (812, 552)
Screenshot: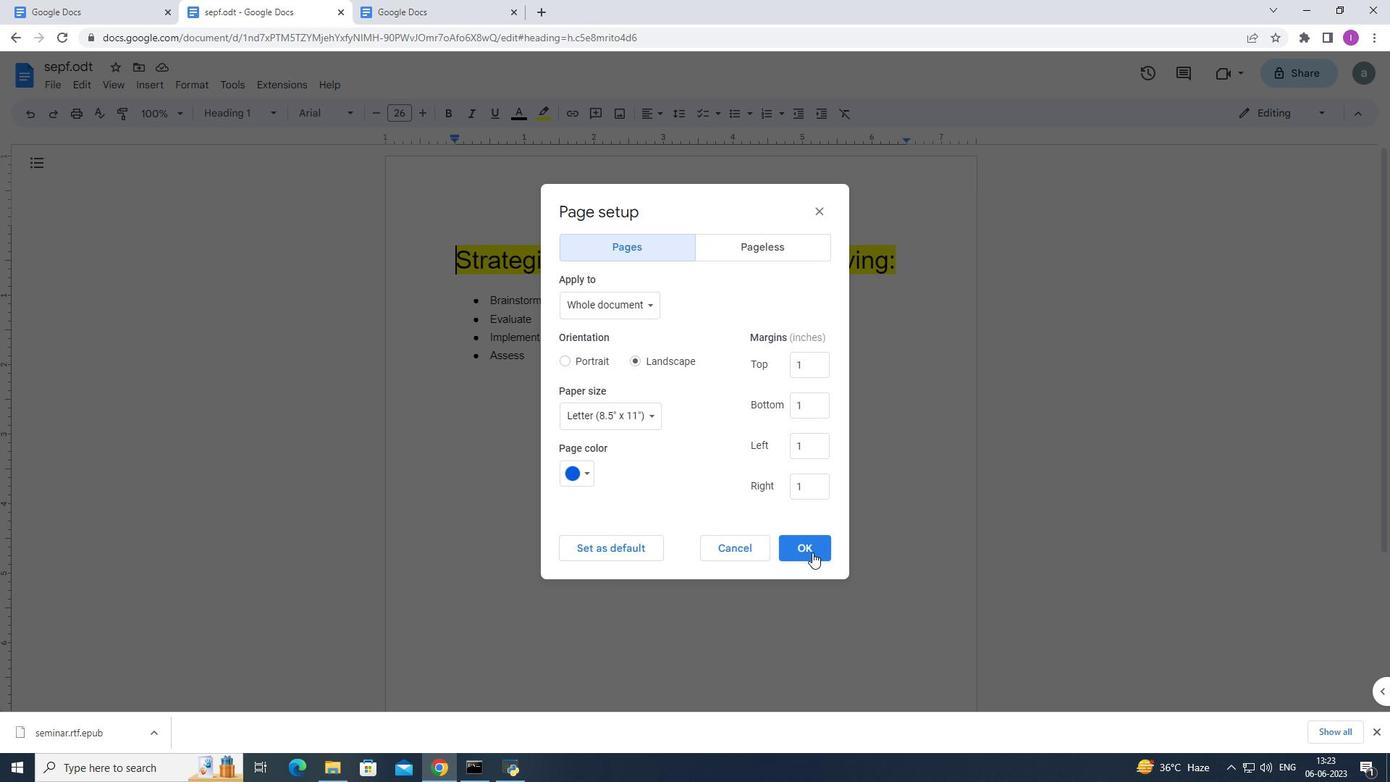 
Action: Mouse moved to (186, 393)
Screenshot: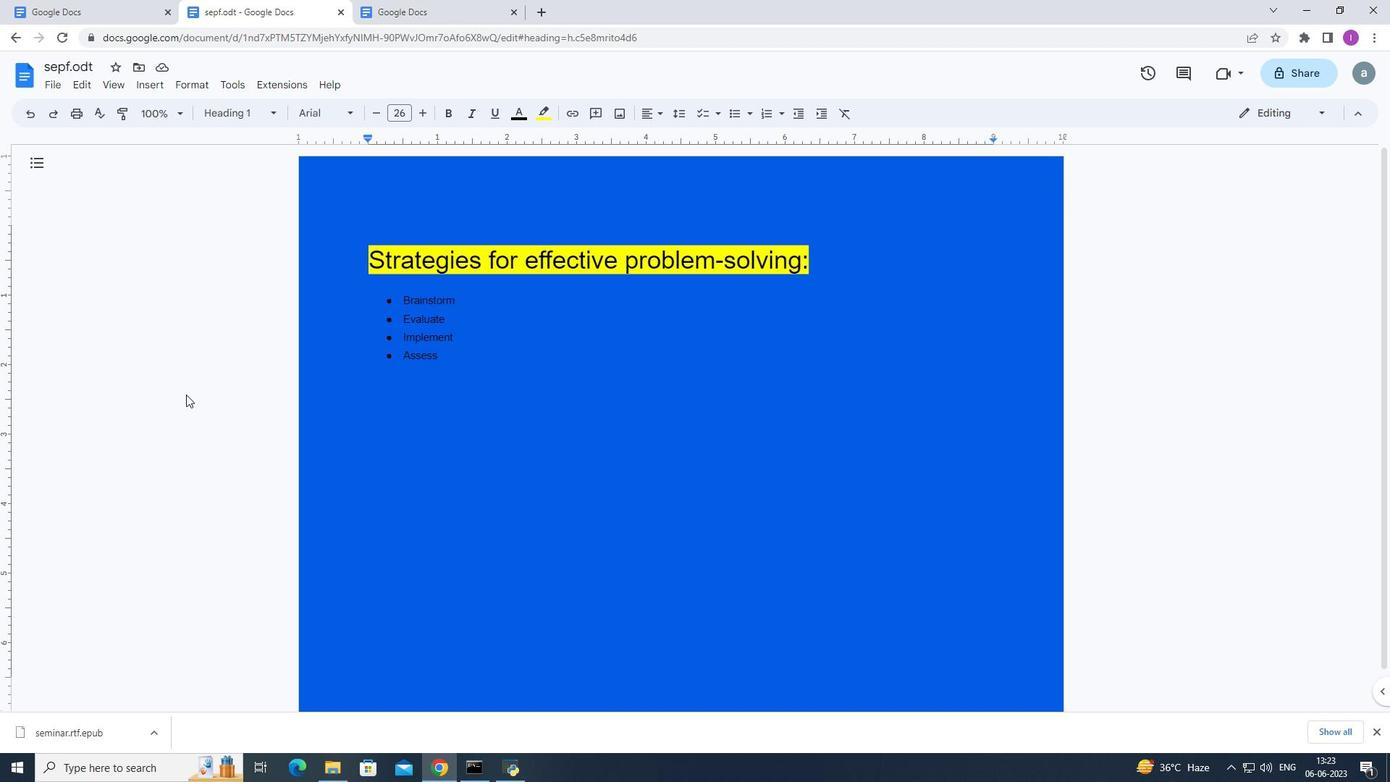 
